 Task: Click on 'Browse All Topics' and display all relevant results.
Action: Mouse moved to (1021, 274)
Screenshot: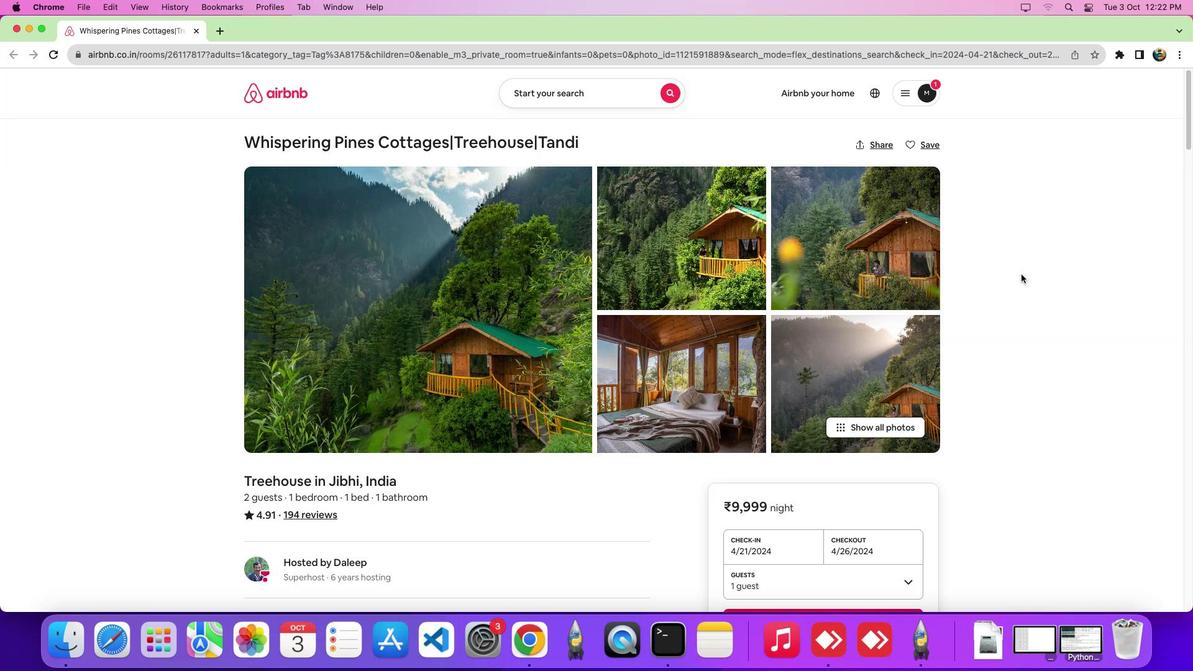 
Action: Mouse pressed left at (1021, 274)
Screenshot: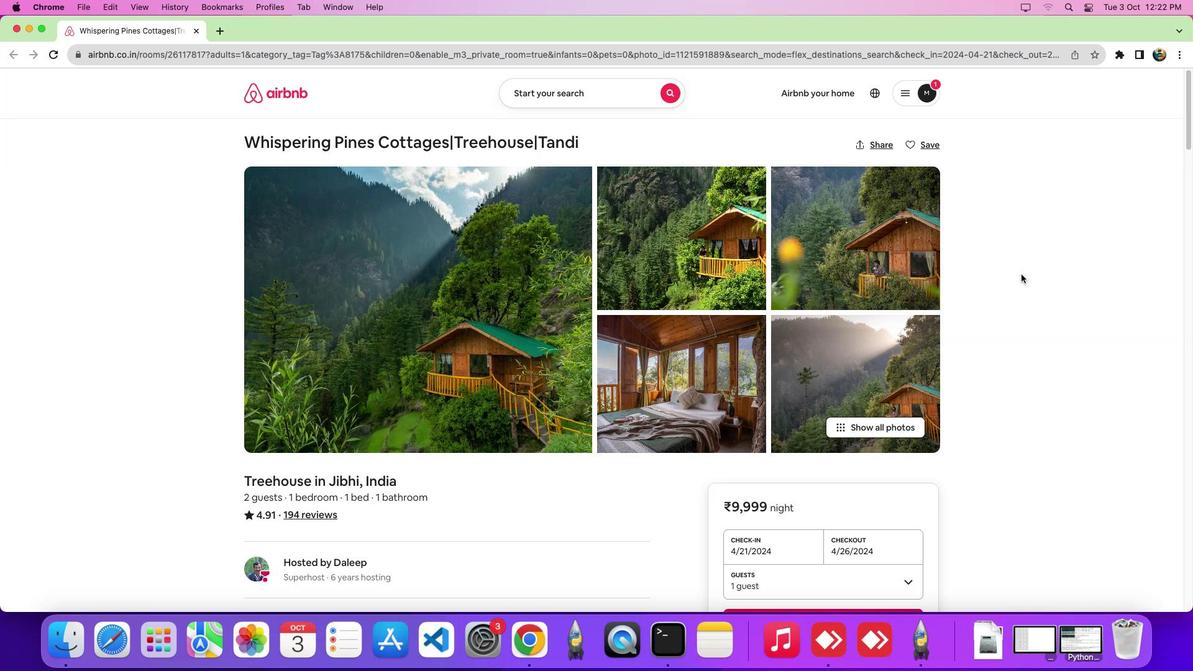 
Action: Mouse moved to (1026, 318)
Screenshot: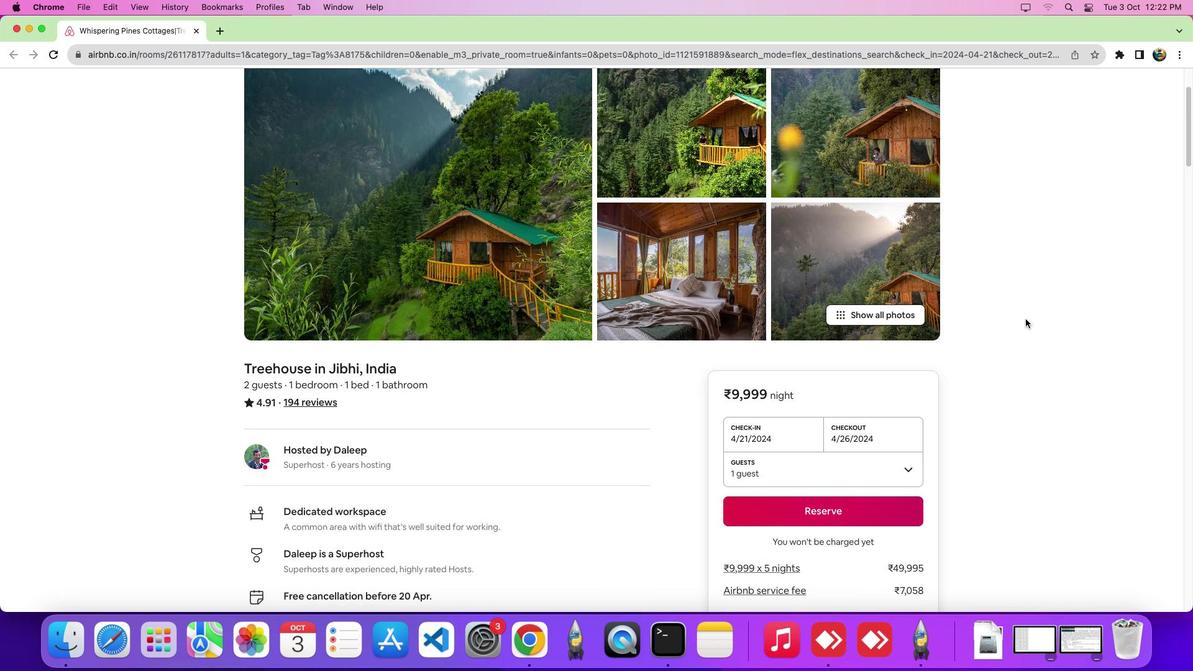 
Action: Mouse scrolled (1026, 318) with delta (0, 0)
Screenshot: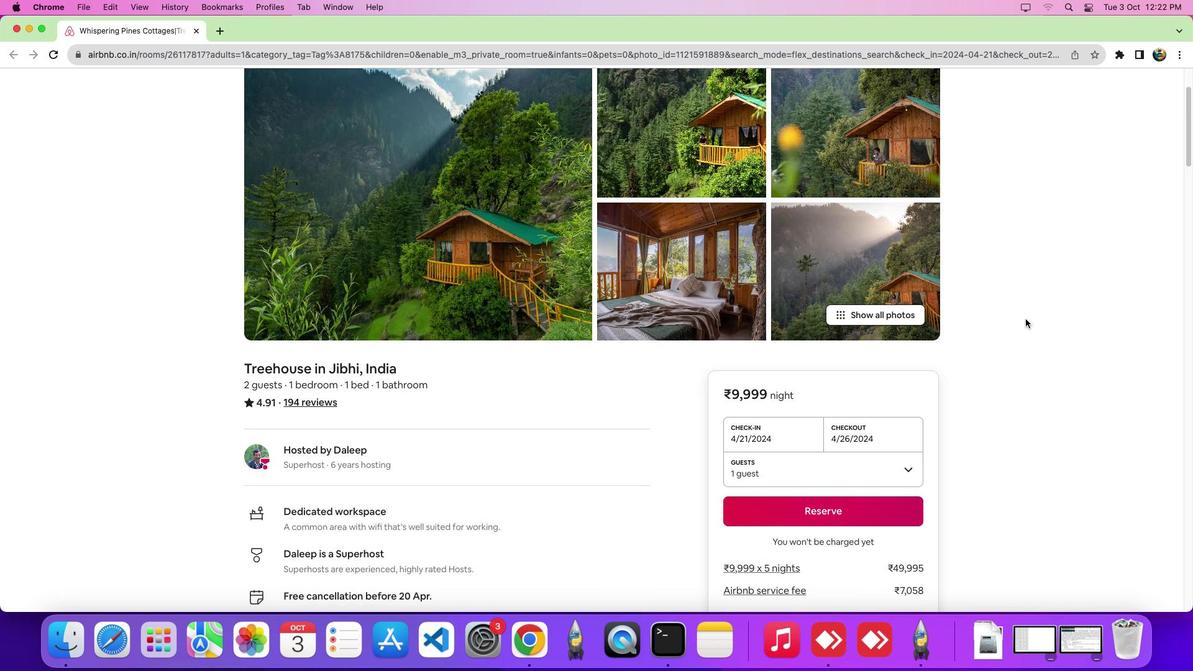 
Action: Mouse moved to (1026, 319)
Screenshot: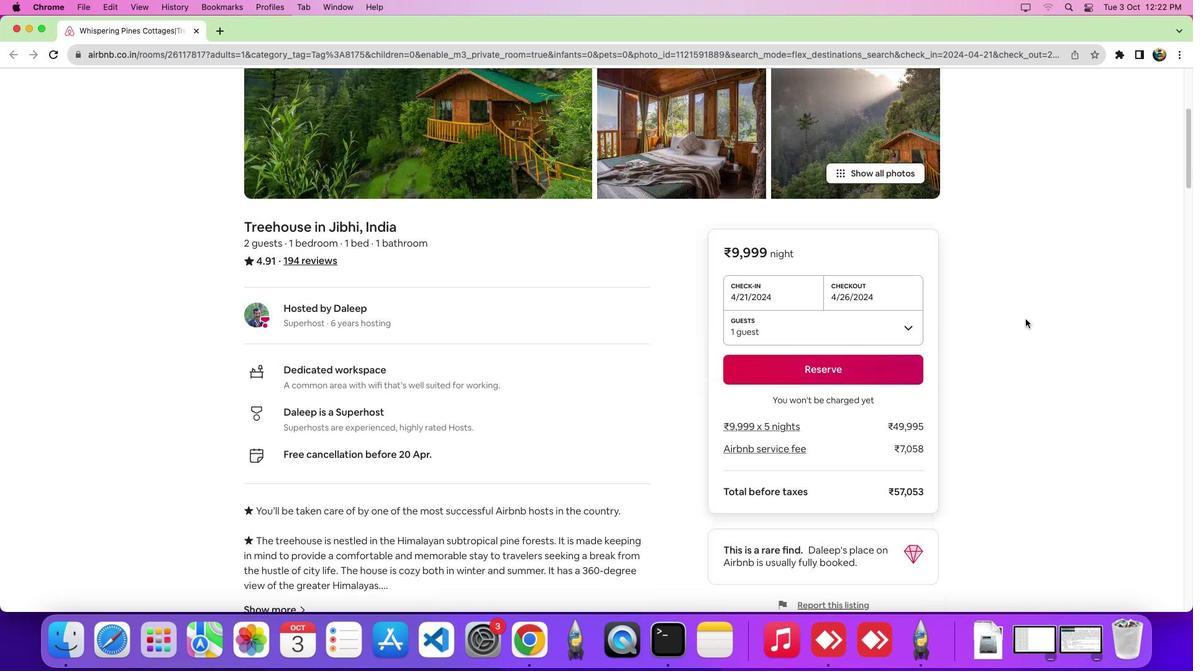 
Action: Mouse scrolled (1026, 319) with delta (0, 0)
Screenshot: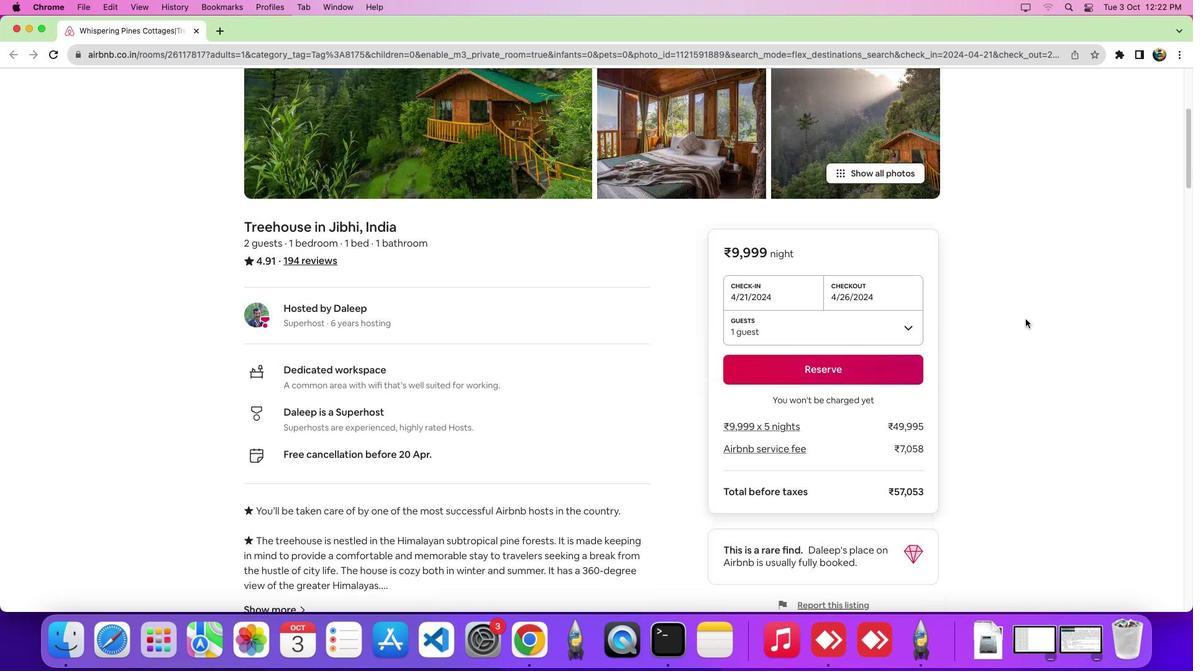 
Action: Mouse scrolled (1026, 319) with delta (0, -4)
Screenshot: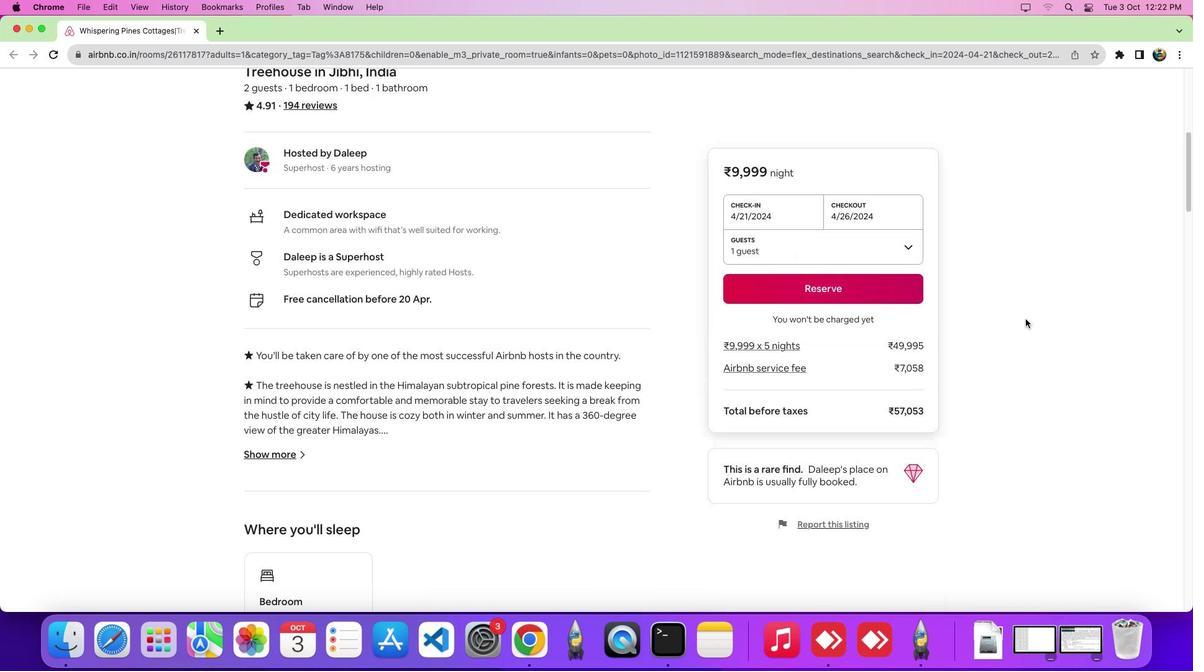 
Action: Mouse scrolled (1026, 319) with delta (0, -5)
Screenshot: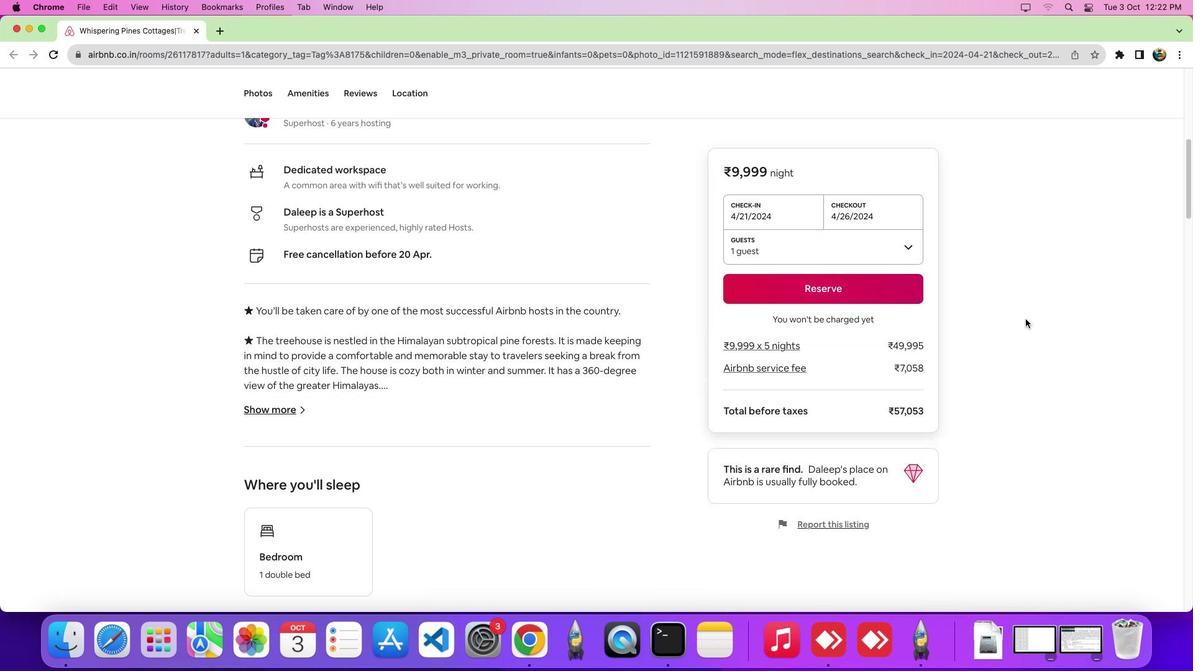 
Action: Mouse scrolled (1026, 319) with delta (0, 0)
Screenshot: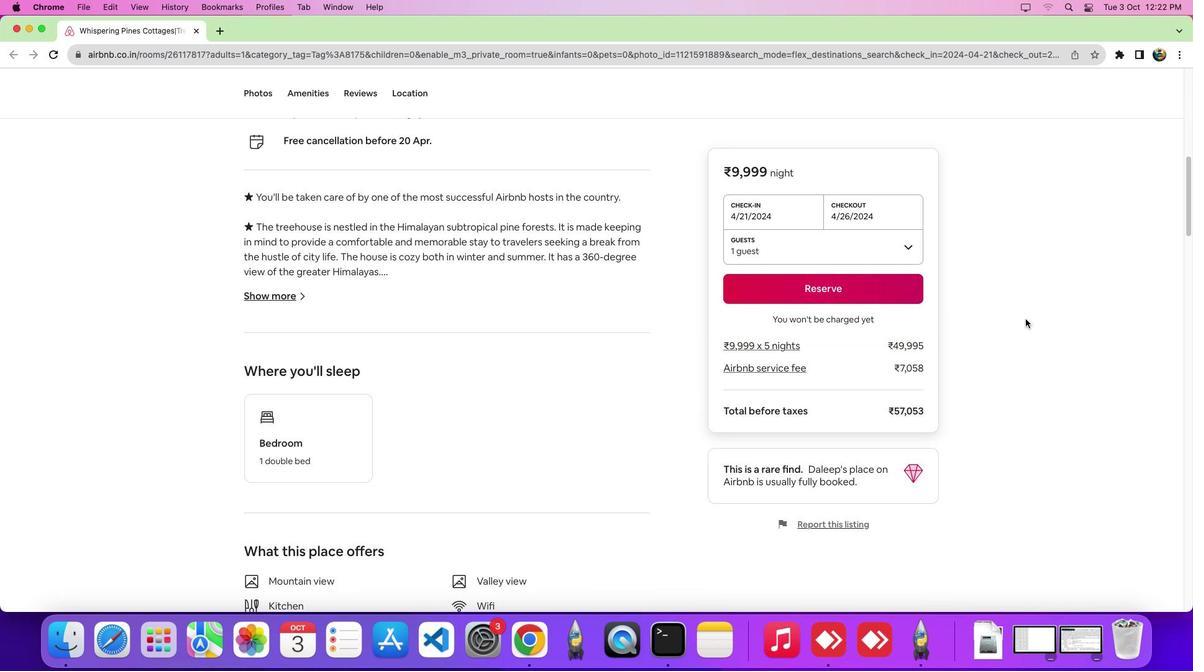 
Action: Mouse scrolled (1026, 319) with delta (0, 0)
Screenshot: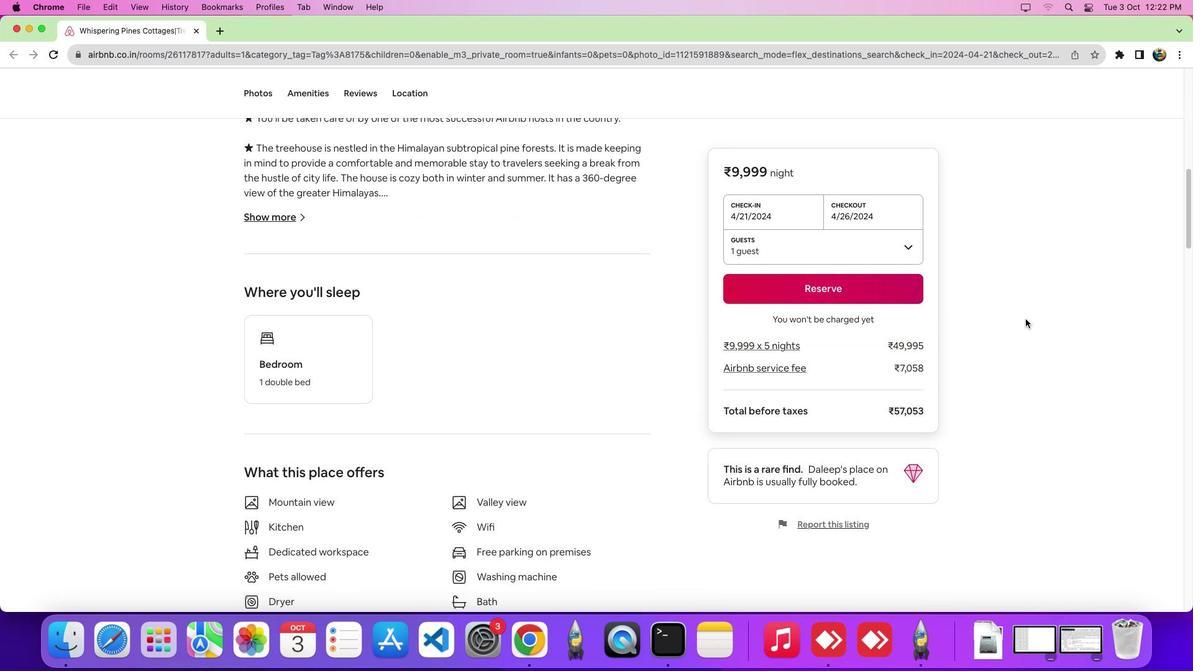 
Action: Mouse scrolled (1026, 319) with delta (0, -4)
Screenshot: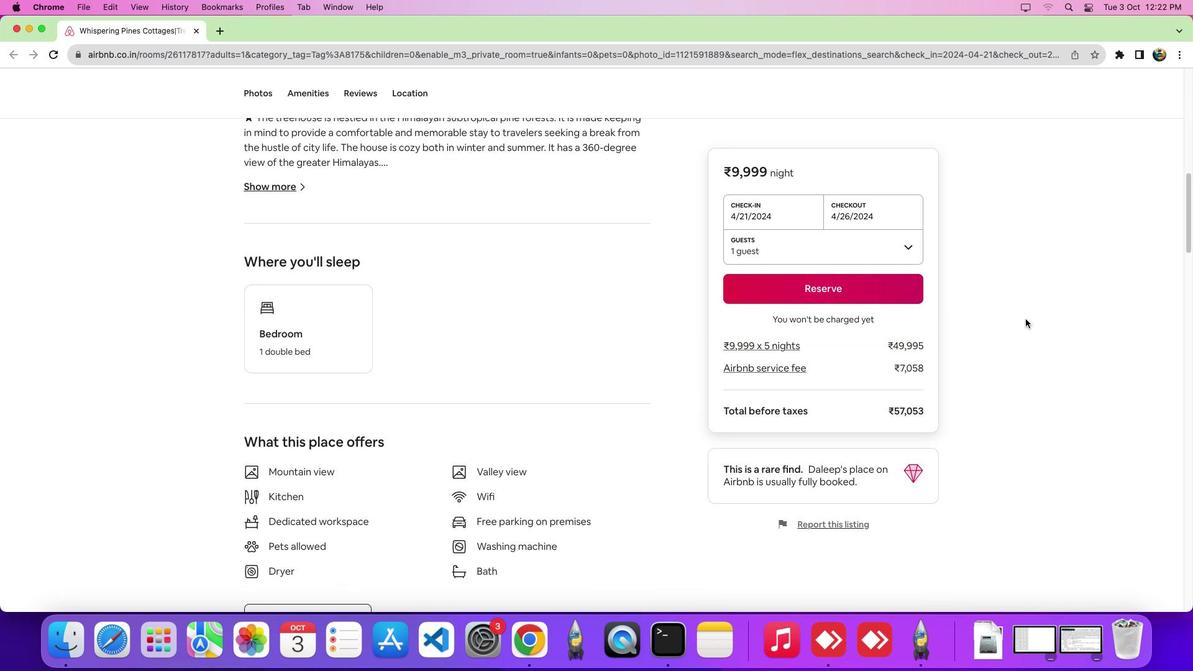 
Action: Mouse scrolled (1026, 319) with delta (0, 0)
Screenshot: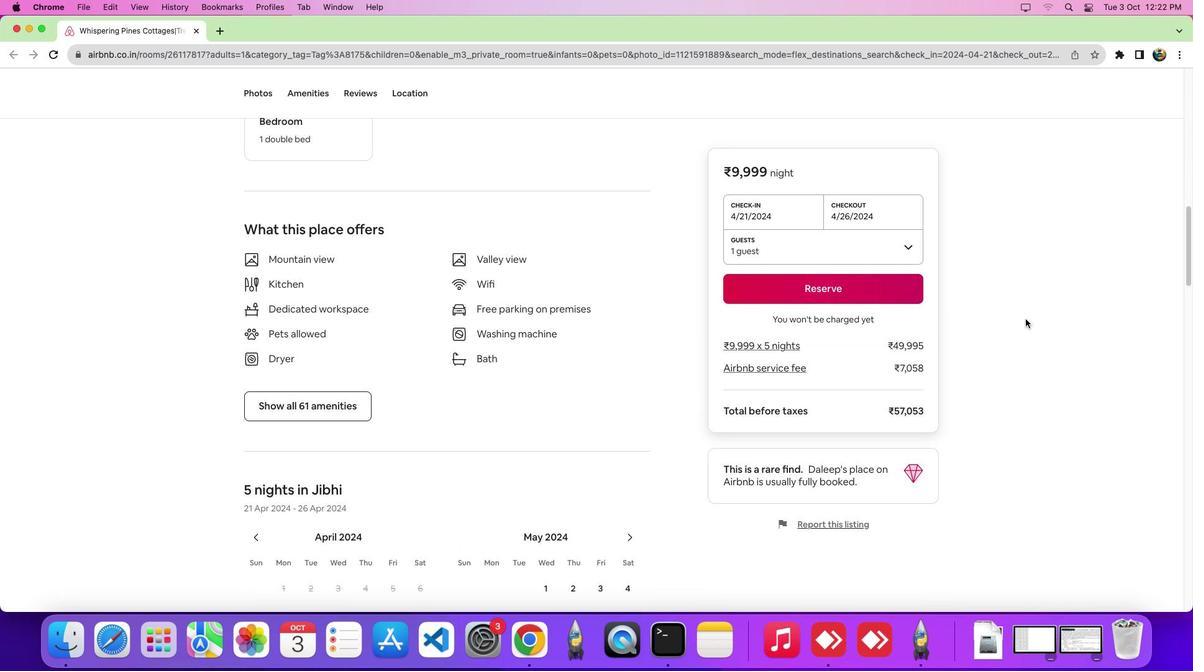 
Action: Mouse scrolled (1026, 319) with delta (0, -1)
Screenshot: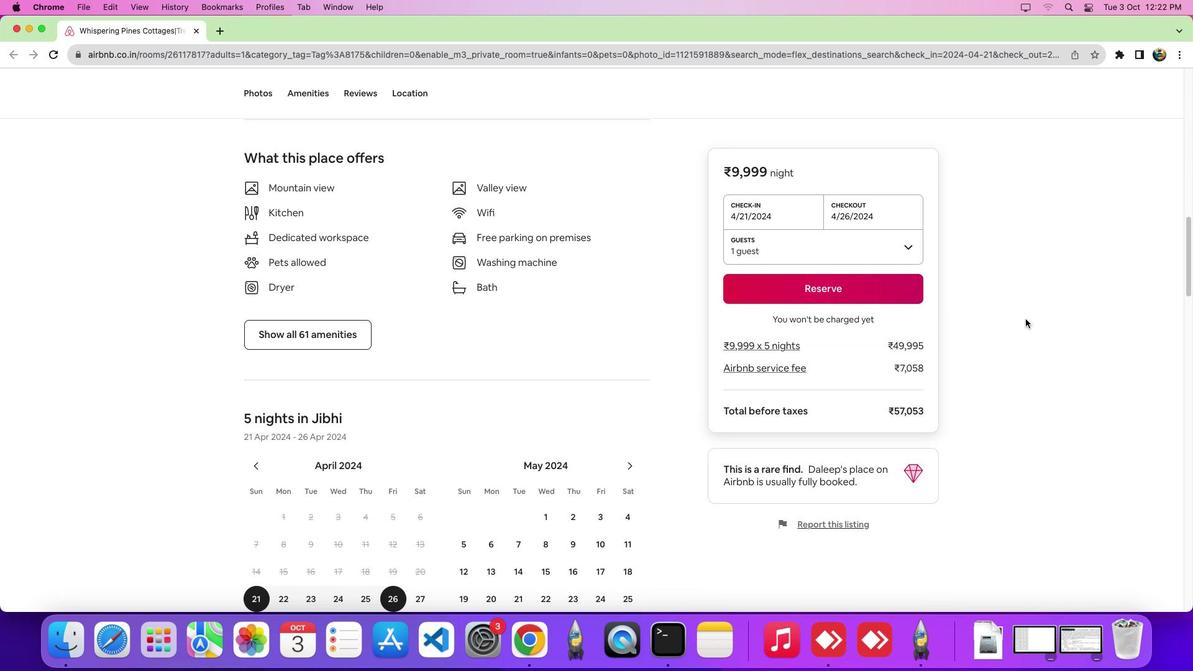 
Action: Mouse scrolled (1026, 319) with delta (0, -4)
Screenshot: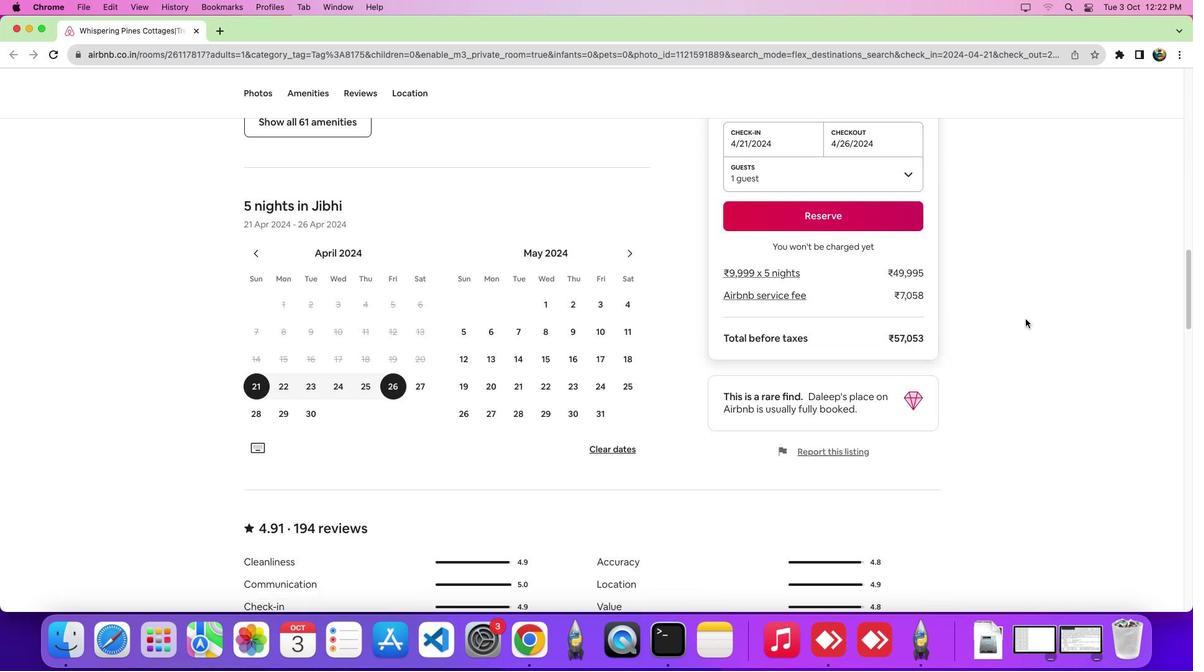 
Action: Mouse scrolled (1026, 319) with delta (0, -6)
Screenshot: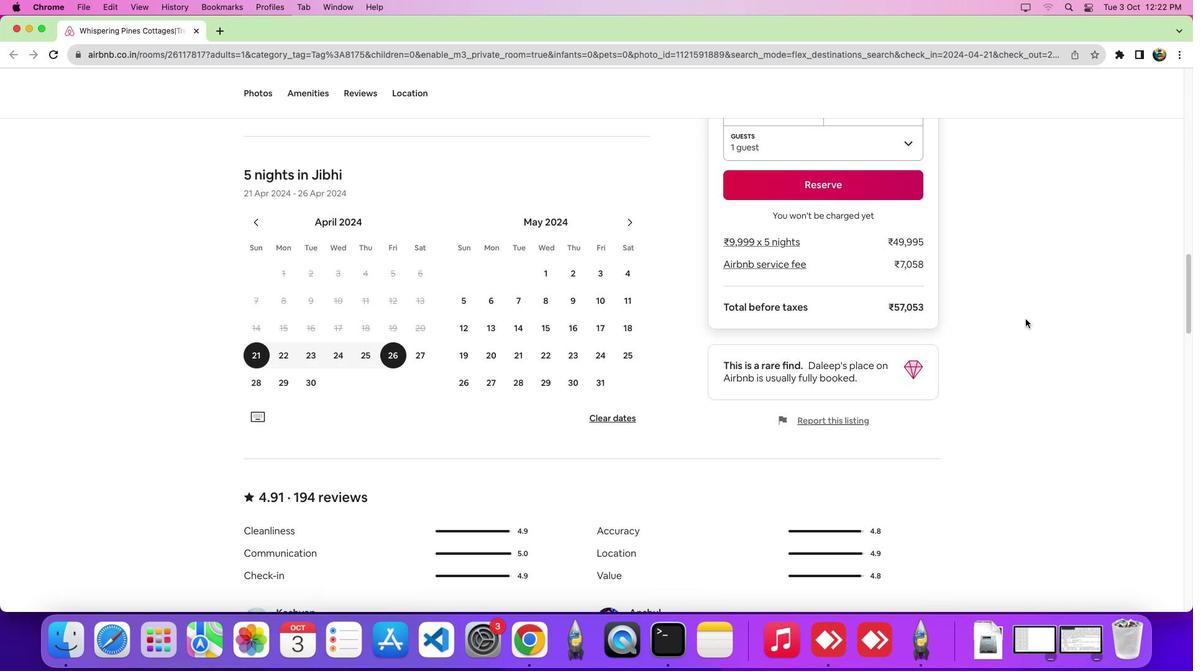 
Action: Mouse scrolled (1026, 319) with delta (0, 0)
Screenshot: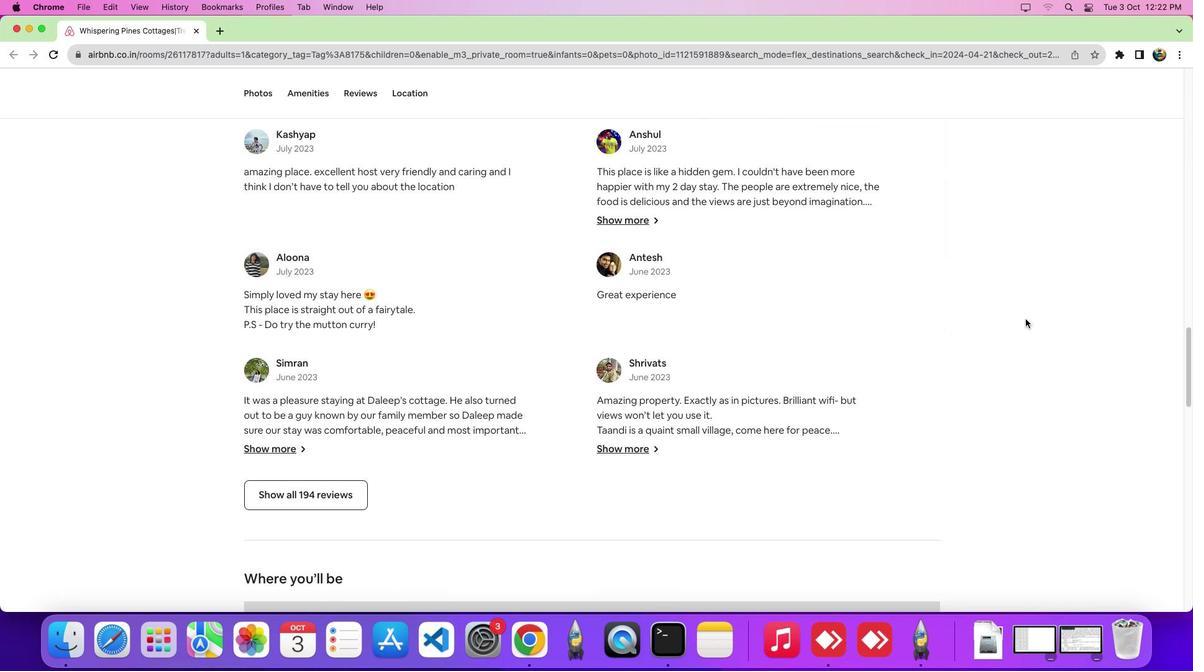
Action: Mouse scrolled (1026, 319) with delta (0, -1)
Screenshot: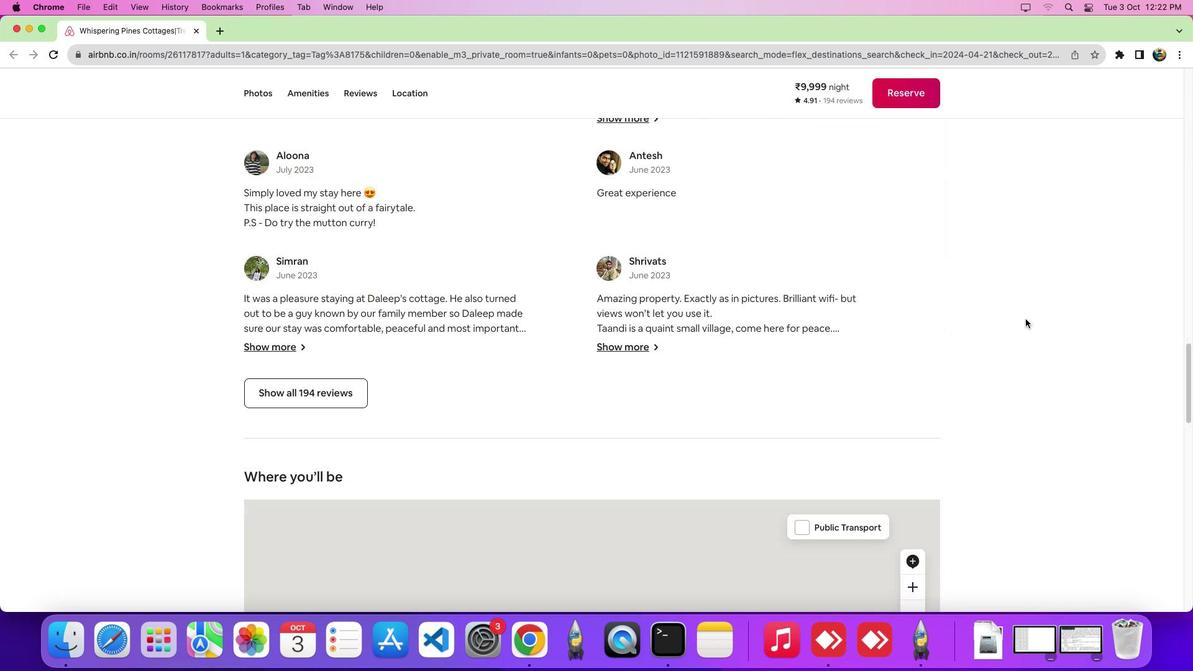 
Action: Mouse scrolled (1026, 319) with delta (0, -5)
Screenshot: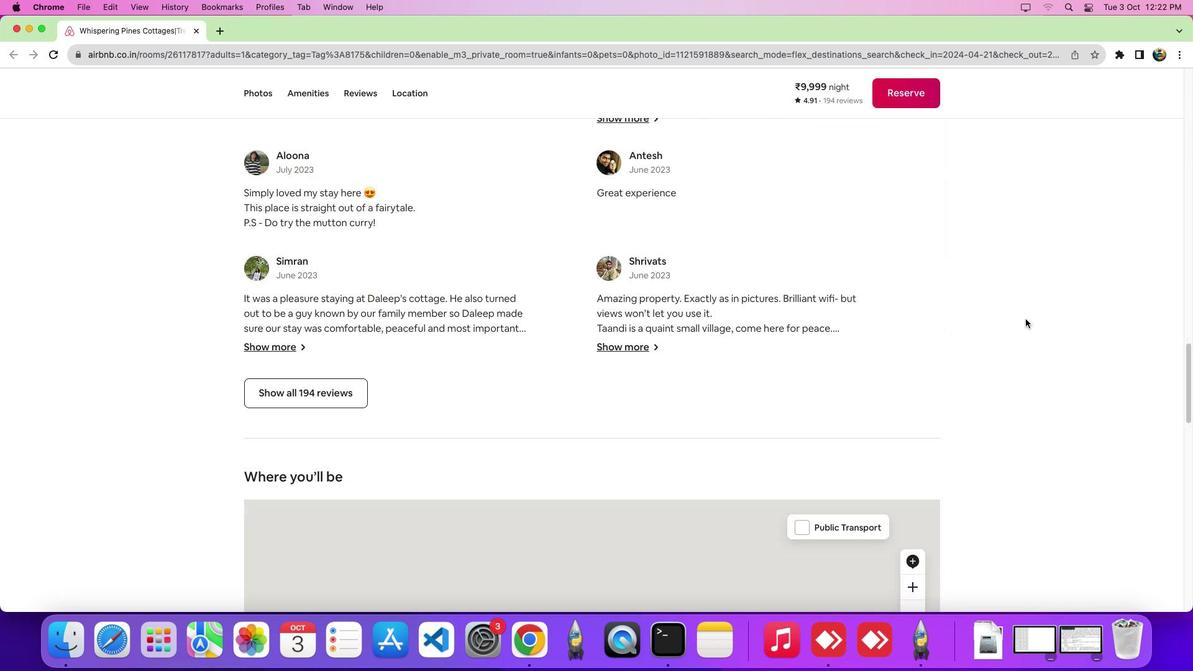 
Action: Mouse scrolled (1026, 319) with delta (0, -8)
Screenshot: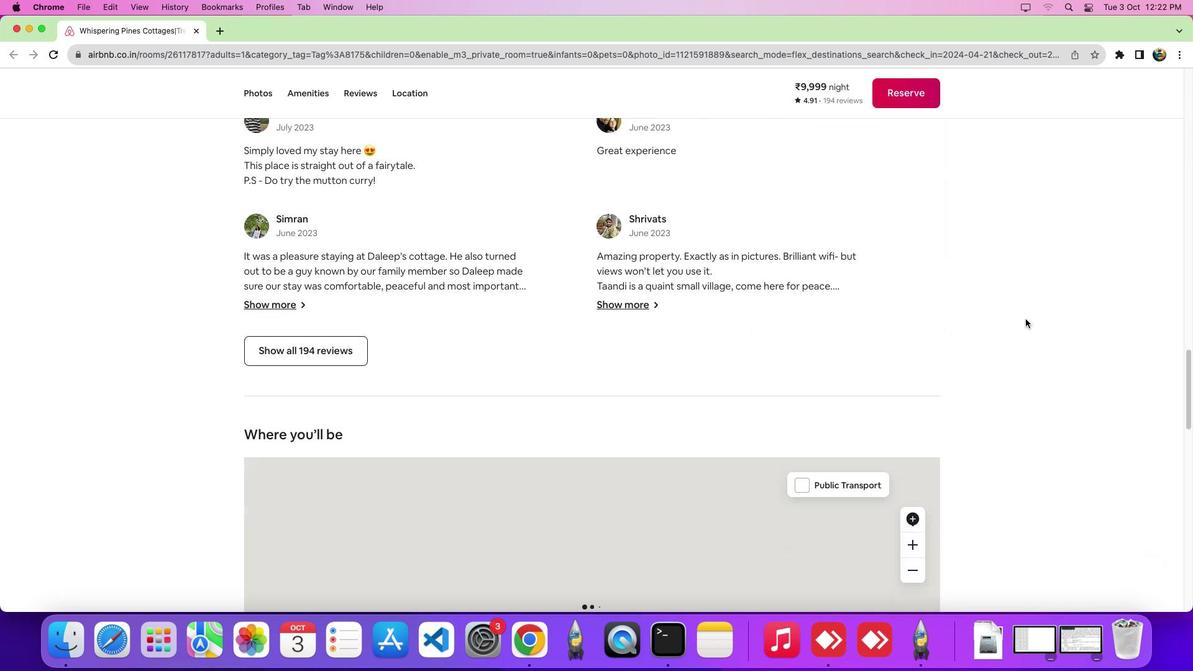 
Action: Mouse scrolled (1026, 319) with delta (0, 0)
Screenshot: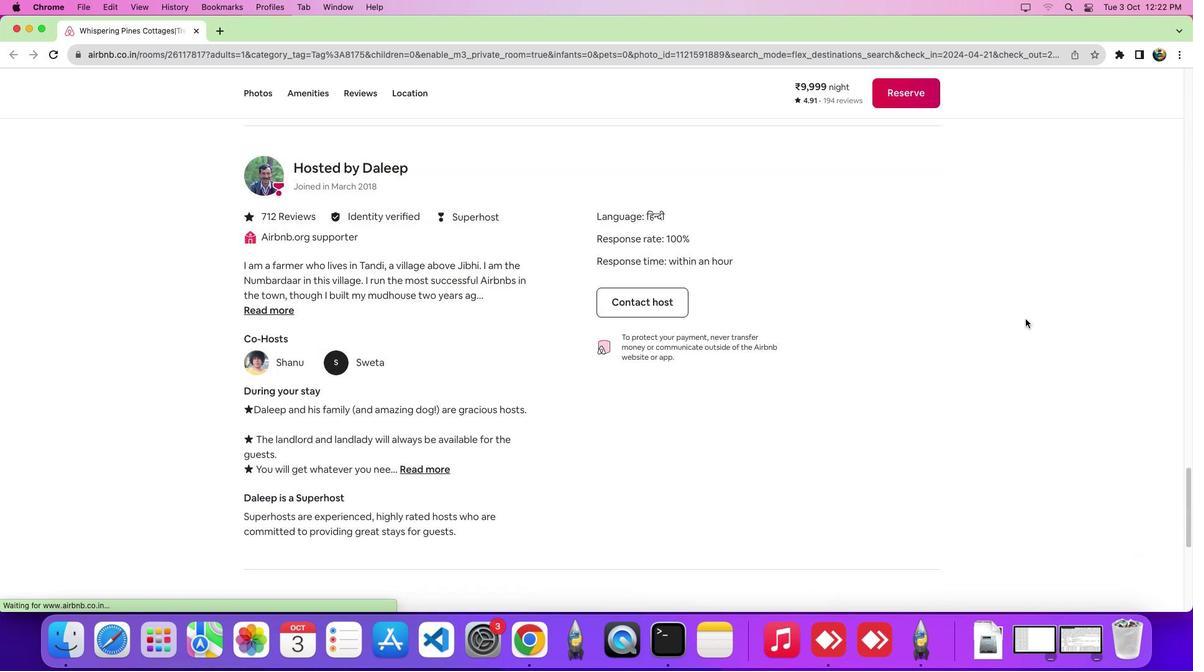 
Action: Mouse scrolled (1026, 319) with delta (0, -1)
Screenshot: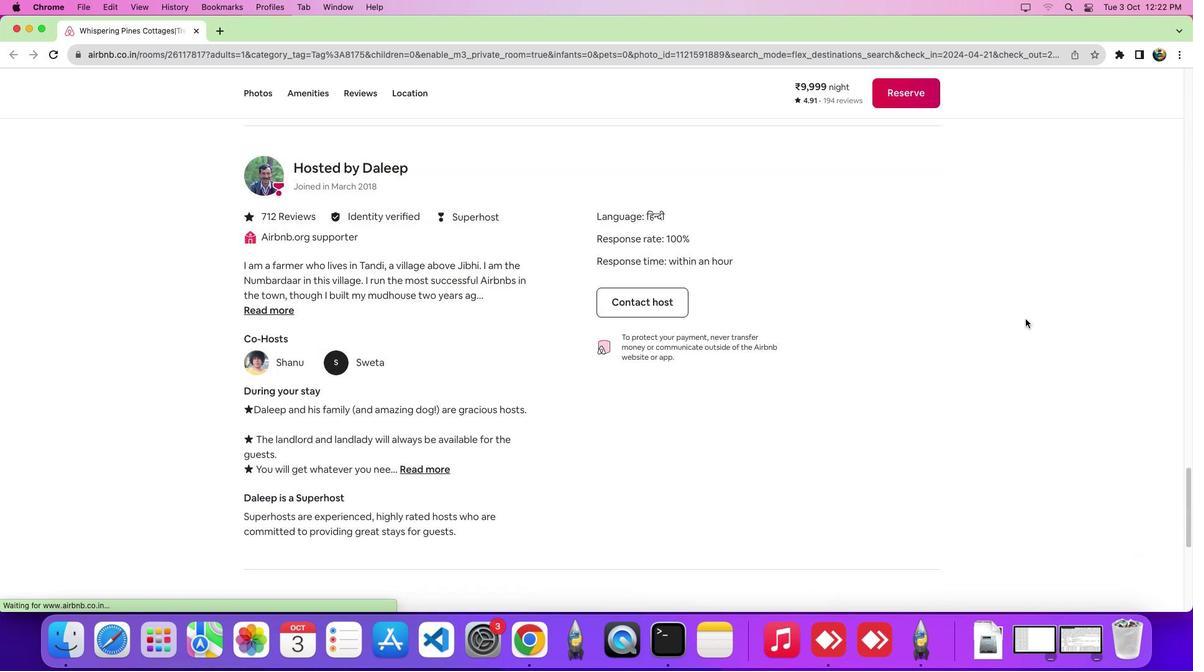 
Action: Mouse scrolled (1026, 319) with delta (0, -5)
Screenshot: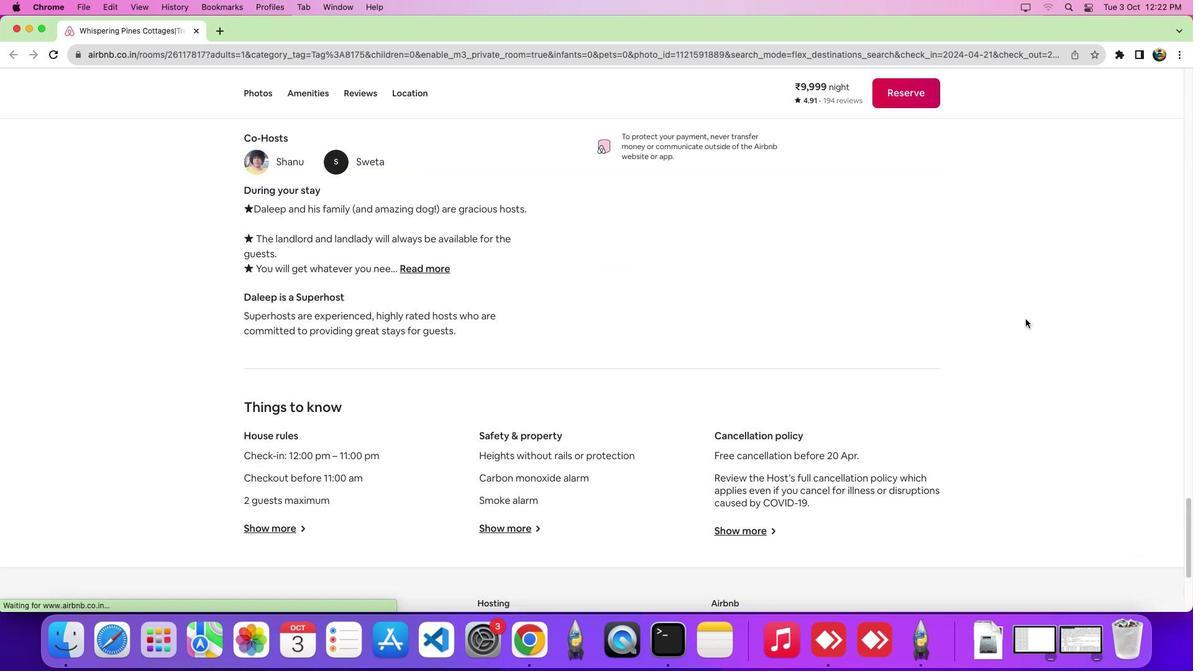 
Action: Mouse scrolled (1026, 319) with delta (0, -8)
Screenshot: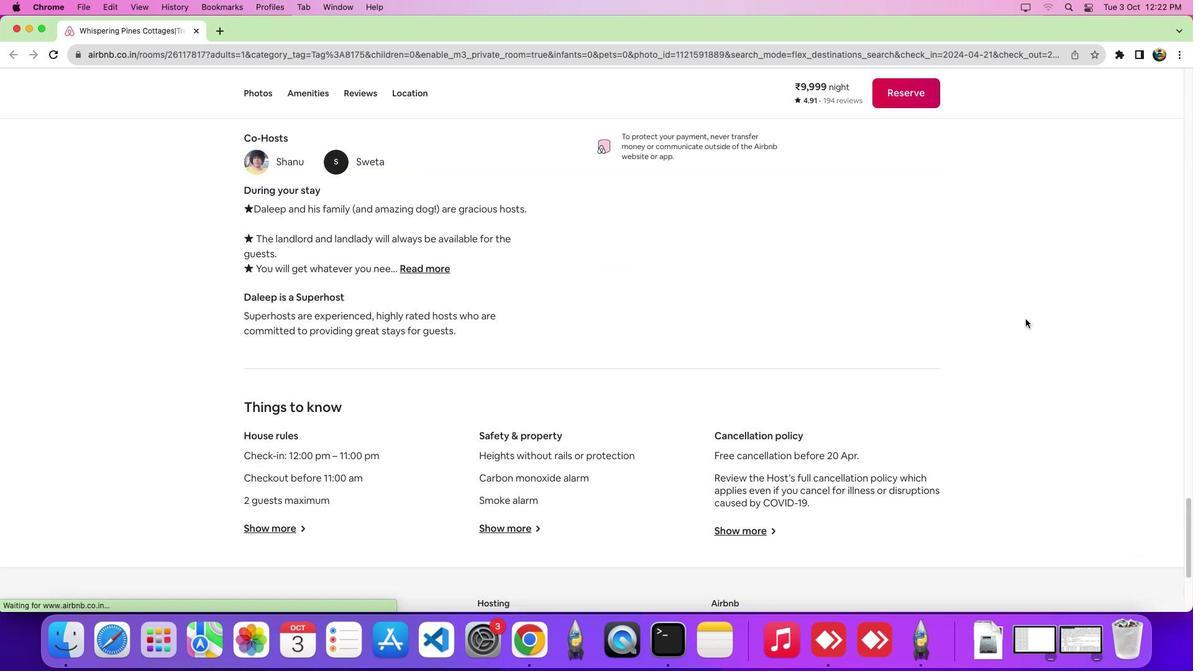 
Action: Mouse scrolled (1026, 319) with delta (0, -8)
Screenshot: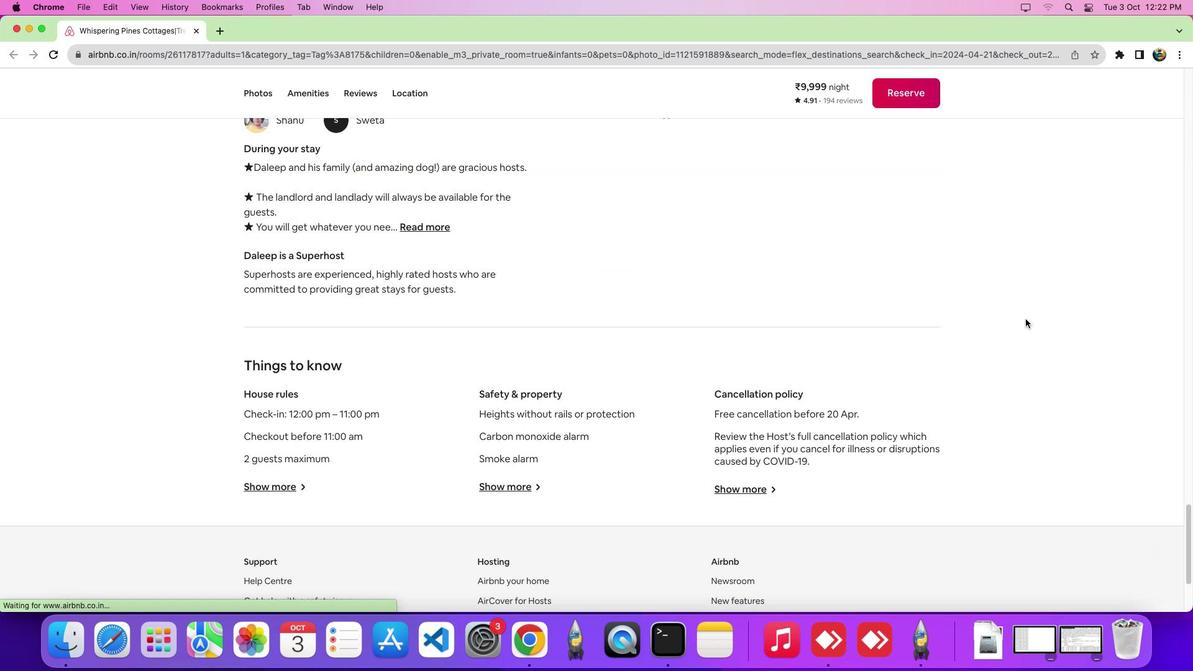 
Action: Mouse scrolled (1026, 319) with delta (0, 0)
Screenshot: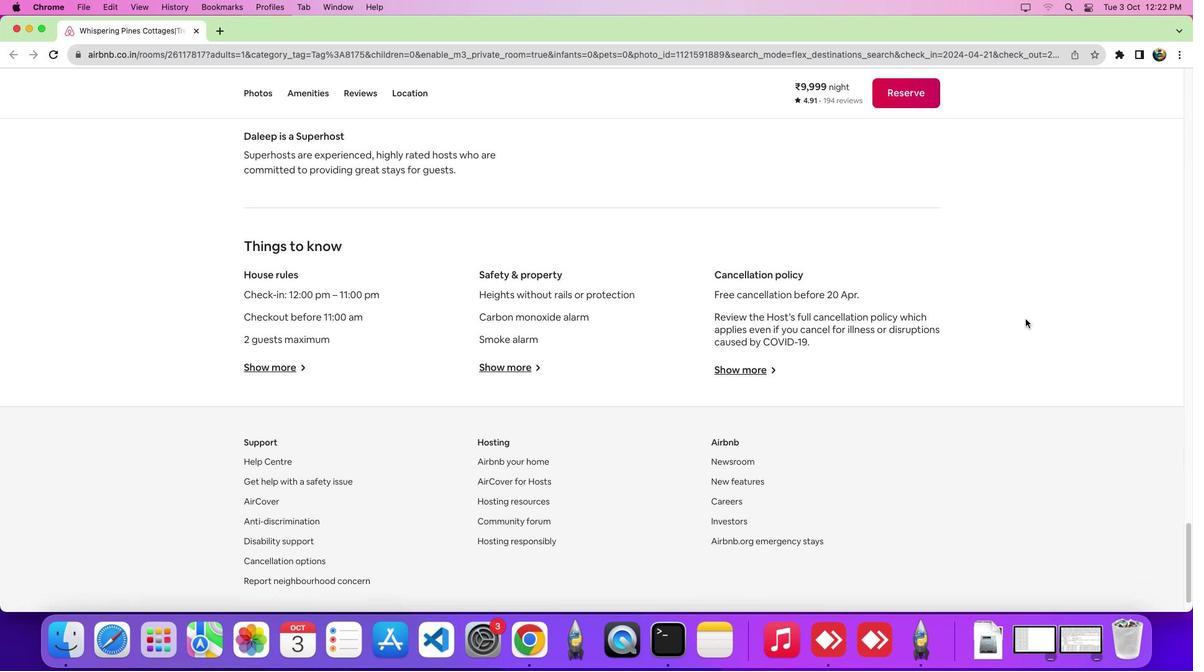 
Action: Mouse scrolled (1026, 319) with delta (0, -1)
Screenshot: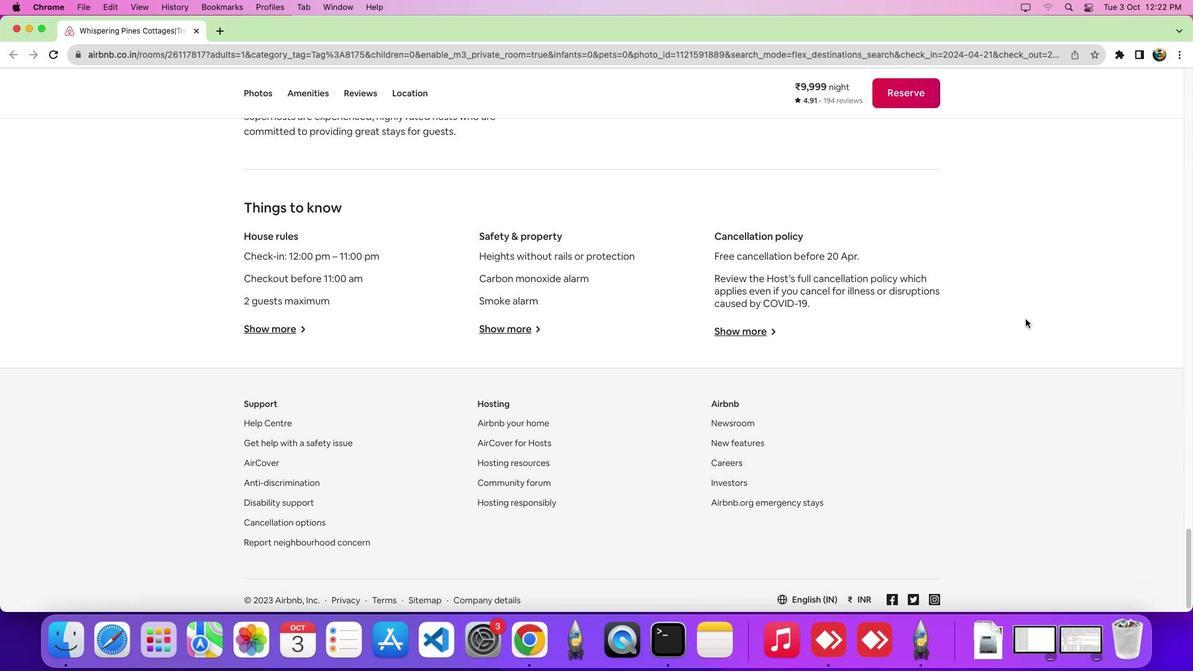 
Action: Mouse scrolled (1026, 319) with delta (0, -6)
Screenshot: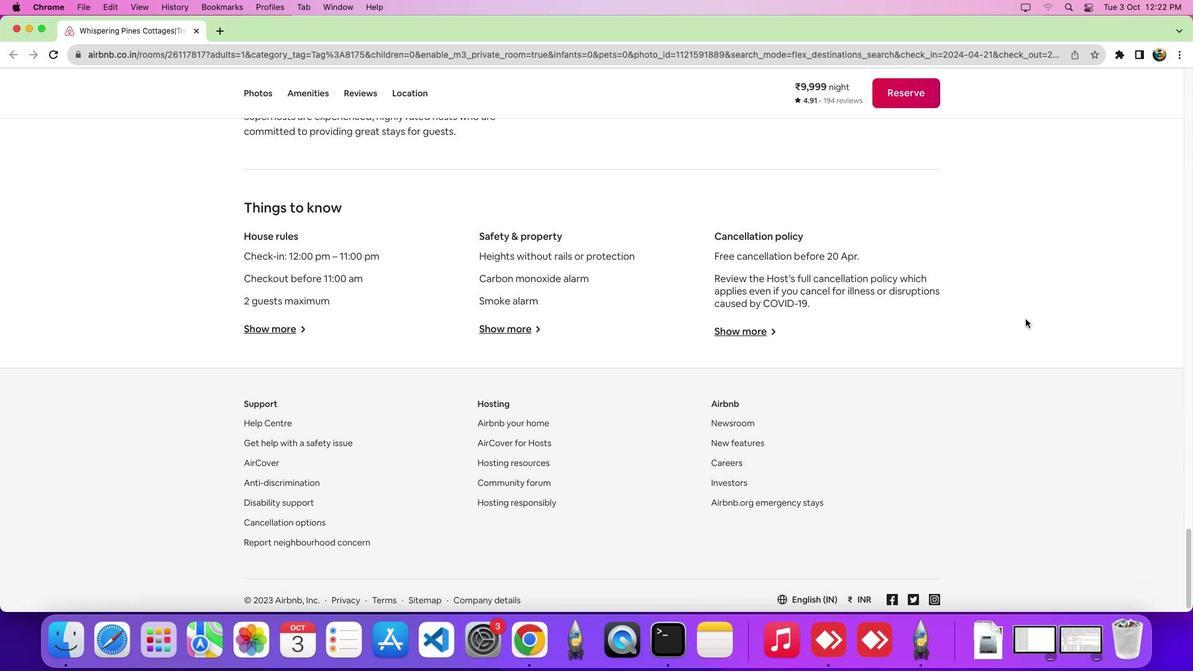 
Action: Mouse scrolled (1026, 319) with delta (0, -8)
Screenshot: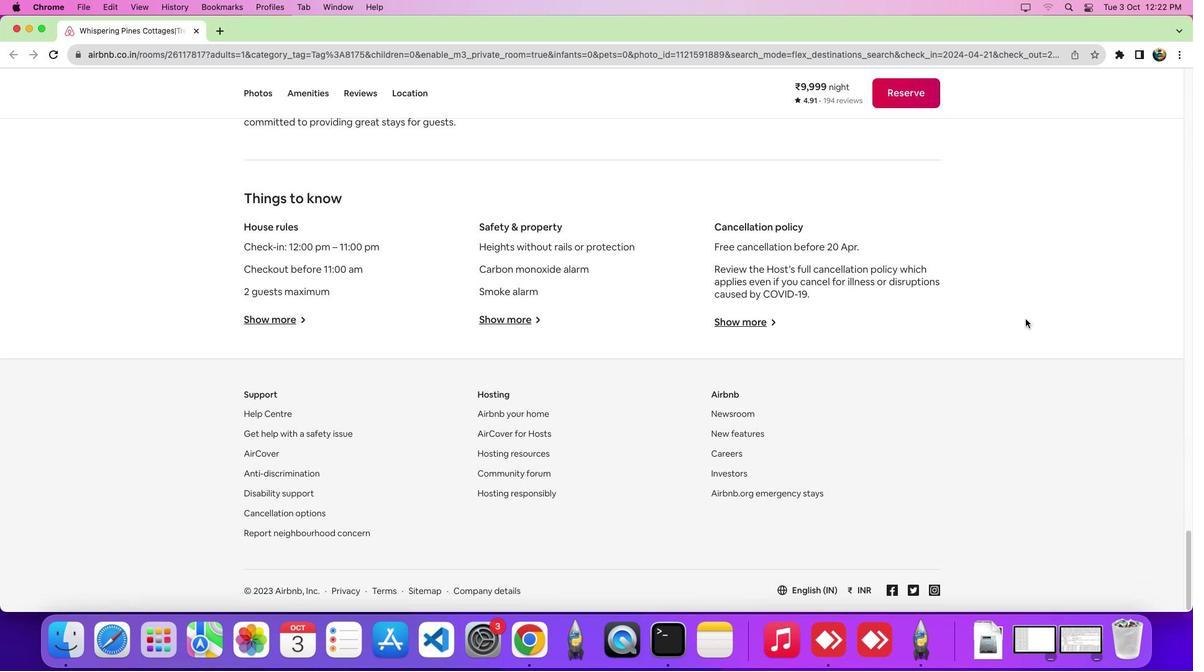 
Action: Mouse scrolled (1026, 319) with delta (0, -9)
Screenshot: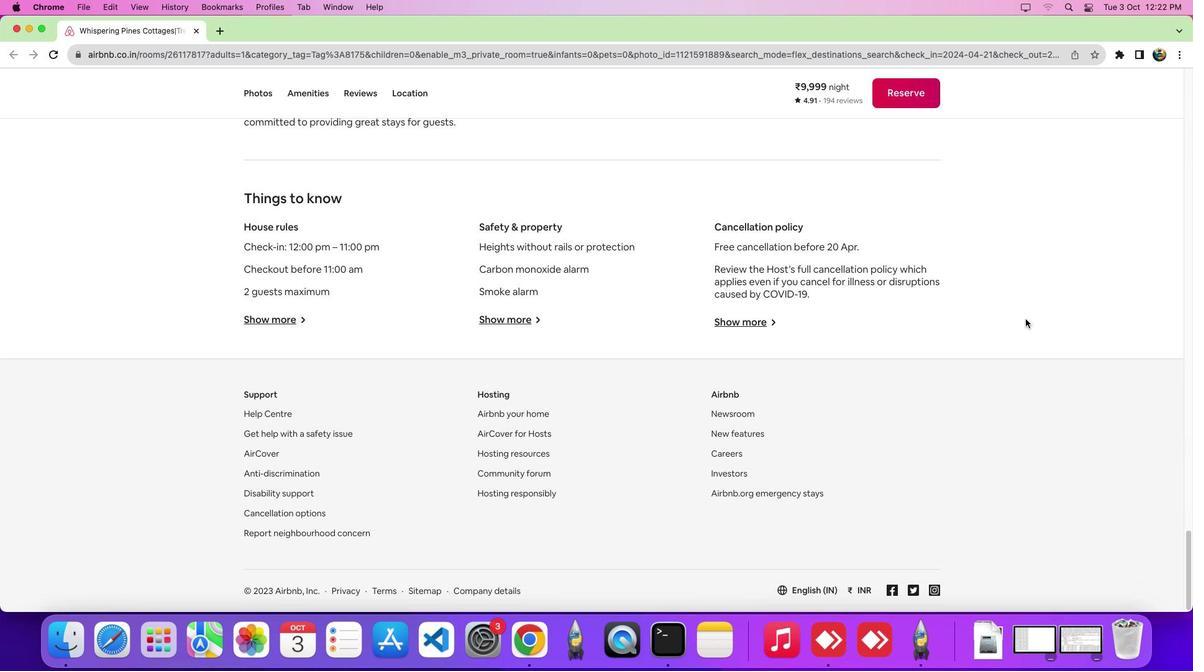 
Action: Mouse scrolled (1026, 319) with delta (0, 0)
Screenshot: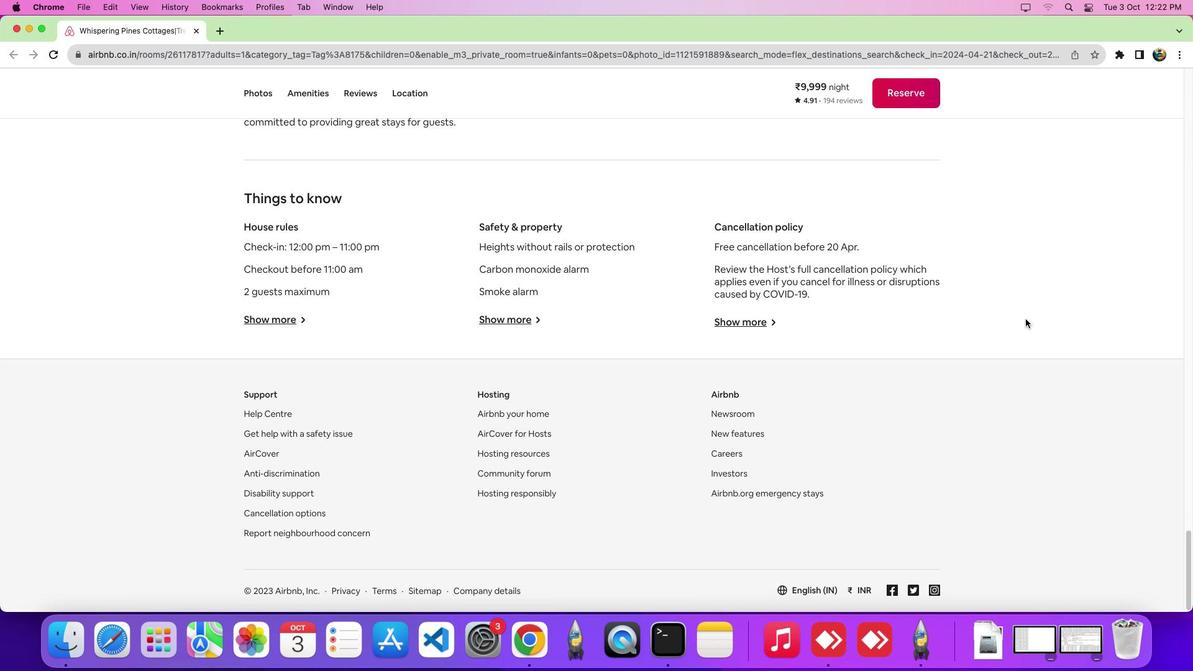 
Action: Mouse scrolled (1026, 319) with delta (0, -1)
Screenshot: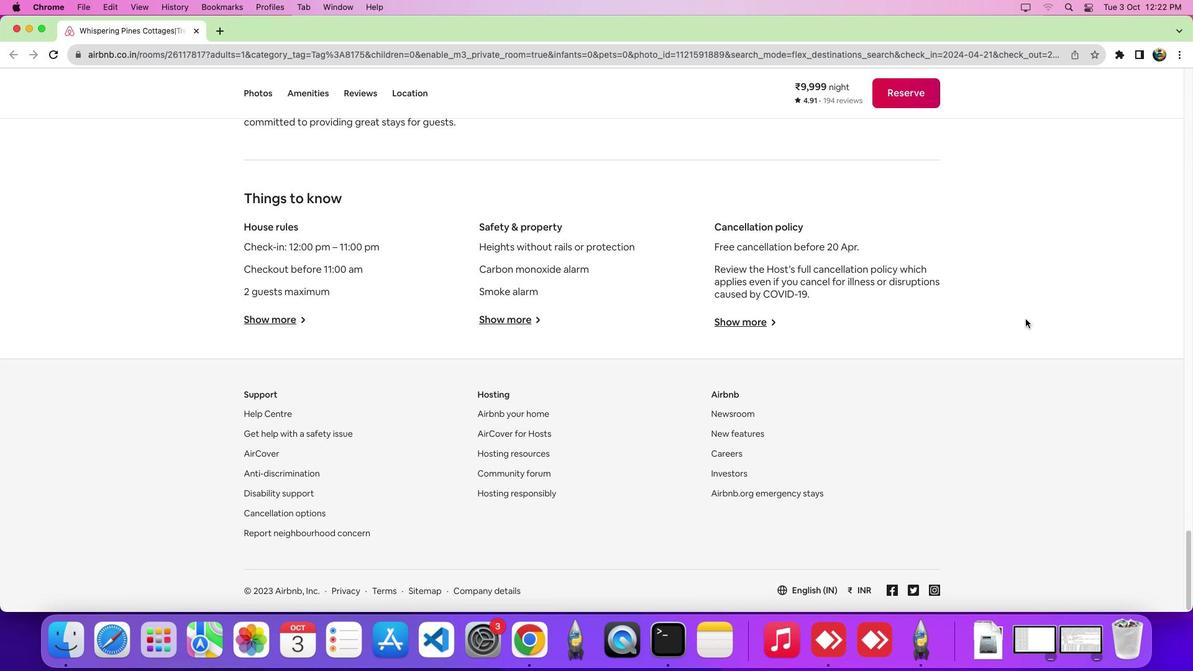 
Action: Mouse scrolled (1026, 319) with delta (0, -5)
Screenshot: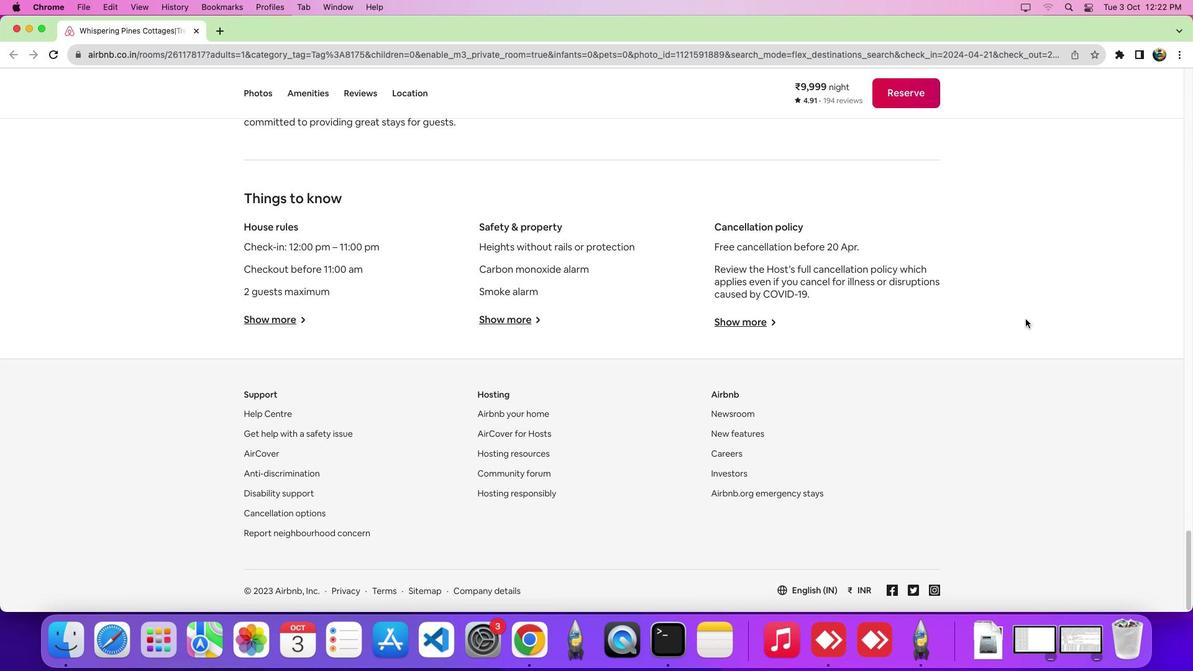 
Action: Mouse scrolled (1026, 319) with delta (0, -8)
Screenshot: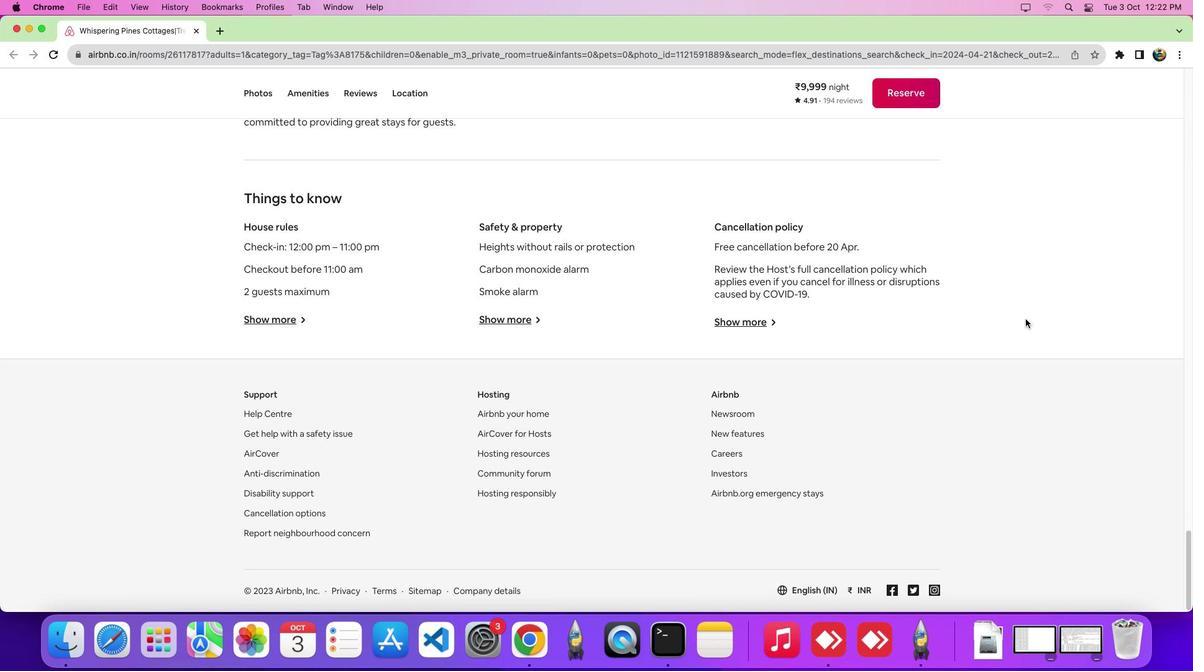 
Action: Mouse moved to (254, 415)
Screenshot: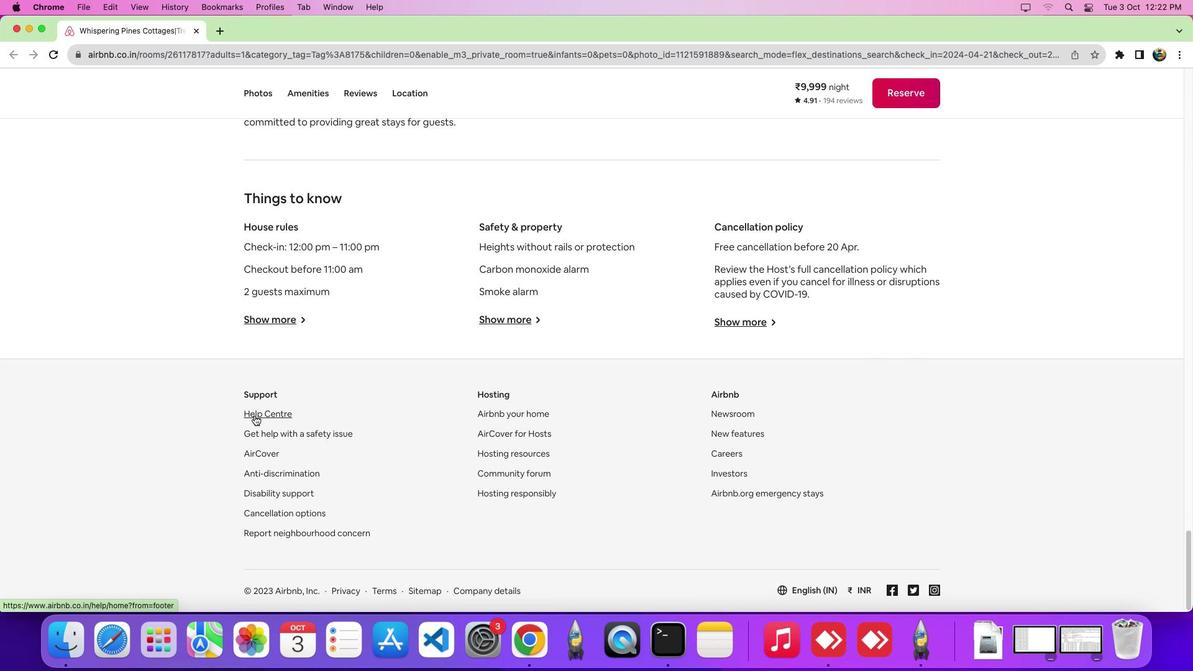 
Action: Mouse pressed left at (254, 415)
Screenshot: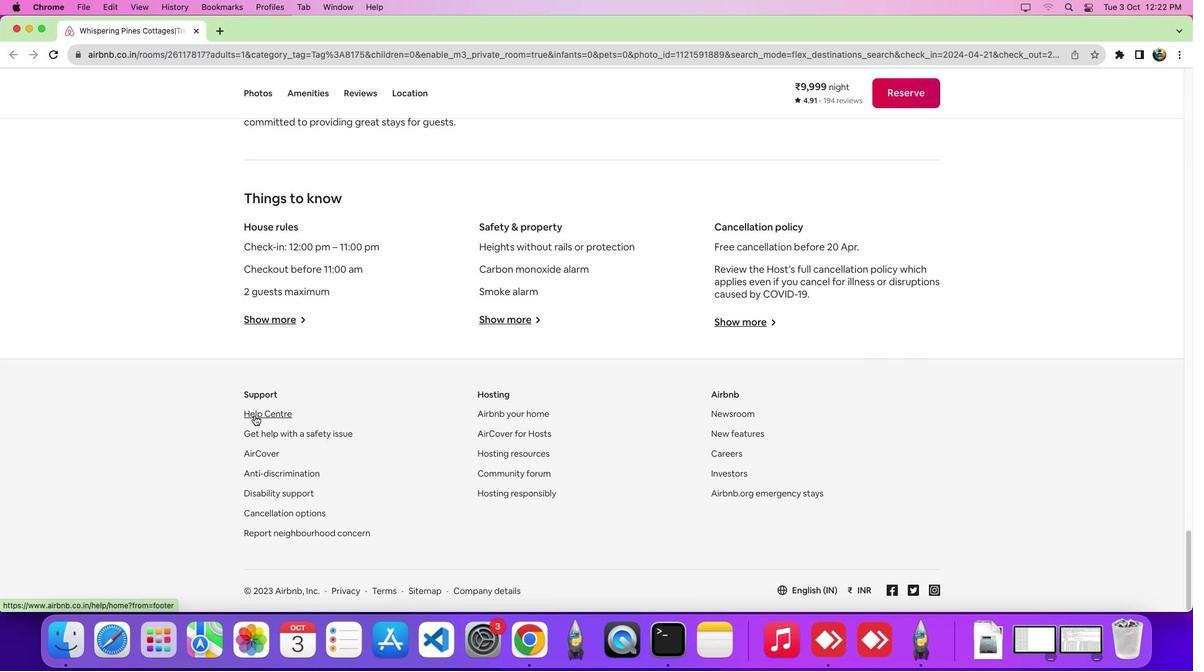 
Action: Mouse moved to (269, 276)
Screenshot: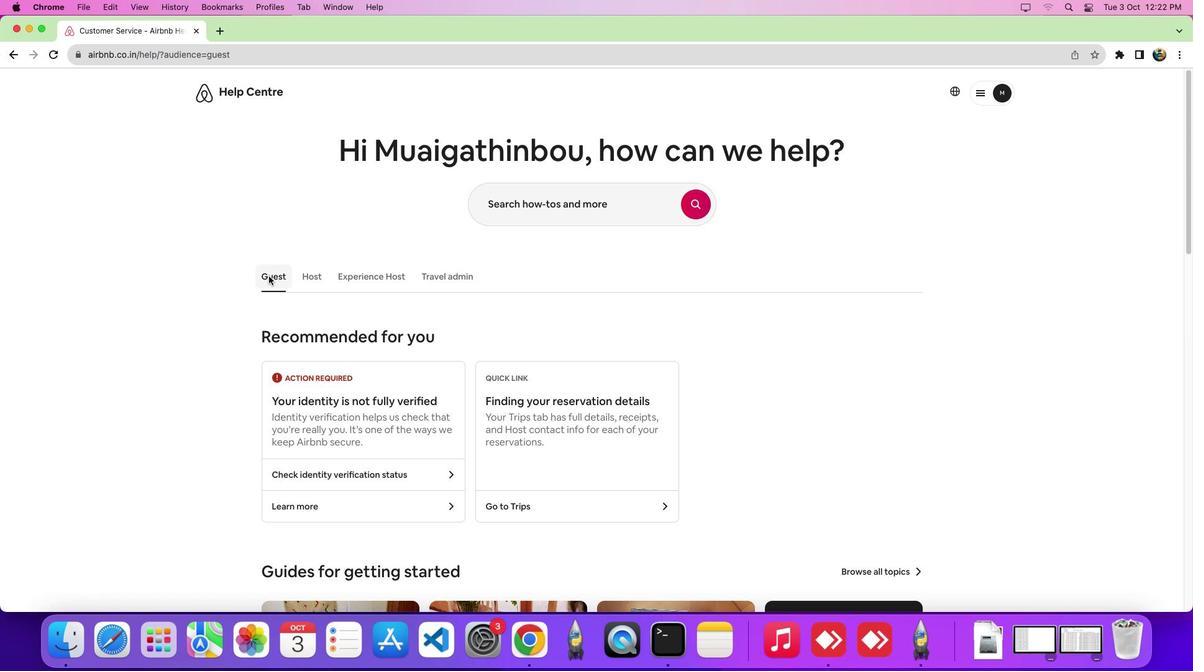 
Action: Mouse pressed left at (269, 276)
Screenshot: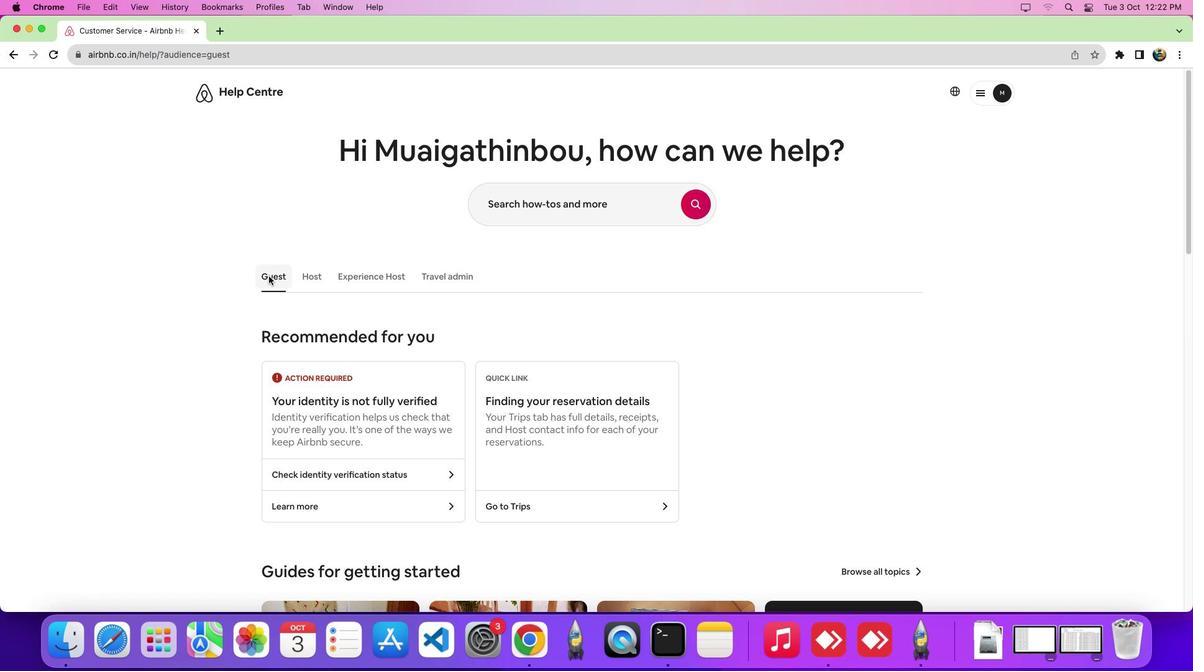 
Action: Mouse moved to (921, 505)
Screenshot: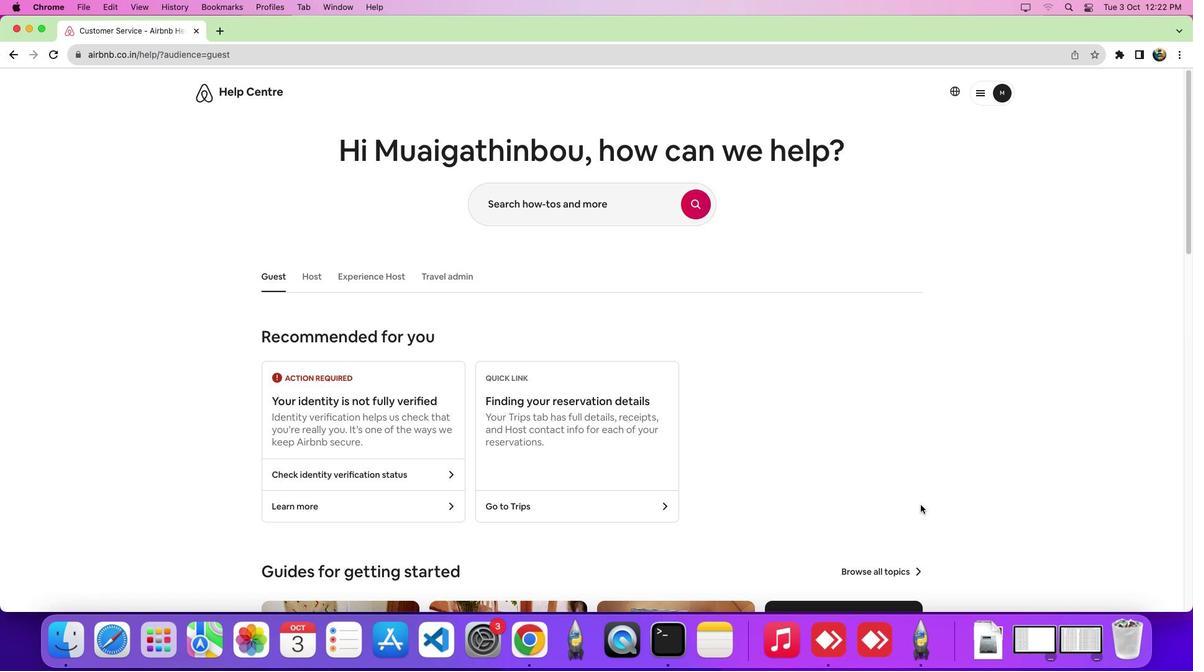 
Action: Mouse scrolled (921, 505) with delta (0, 0)
Screenshot: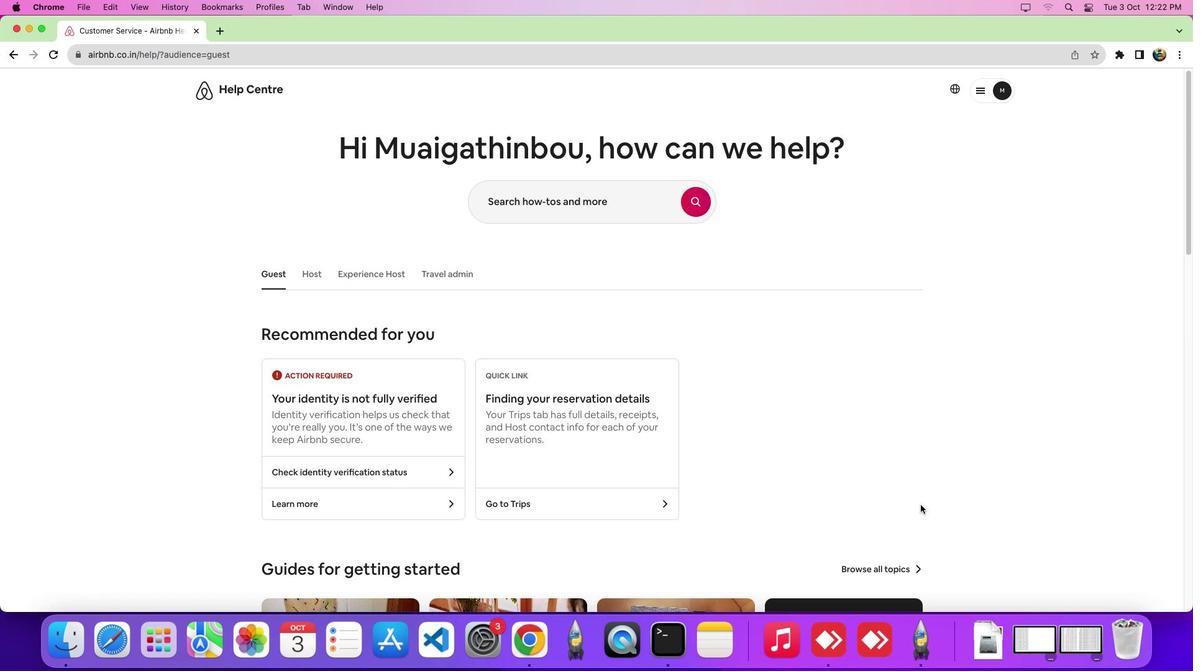 
Action: Mouse scrolled (921, 505) with delta (0, 0)
Screenshot: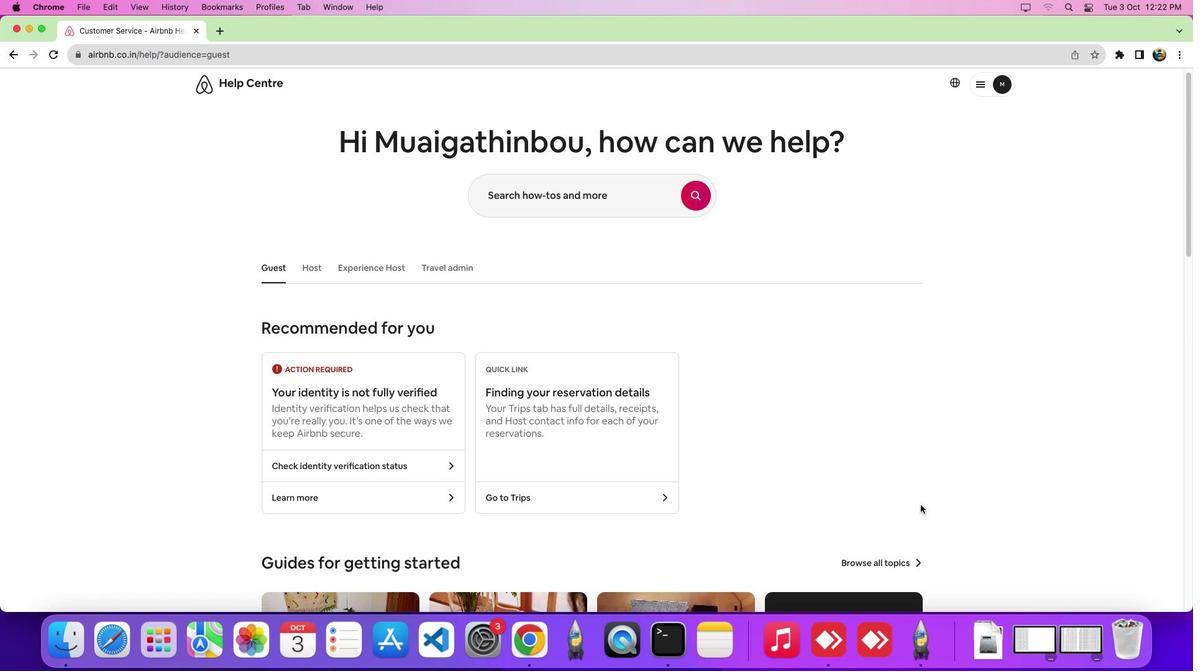 
Action: Mouse scrolled (921, 505) with delta (0, 0)
Screenshot: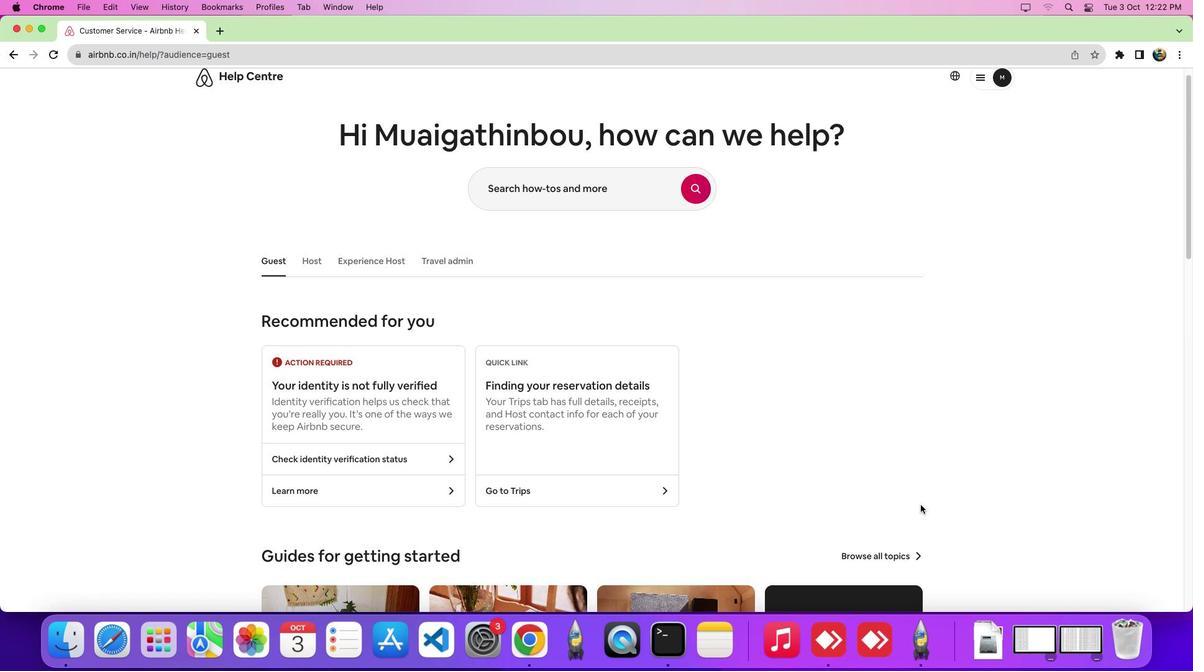 
Action: Mouse scrolled (921, 505) with delta (0, 0)
Screenshot: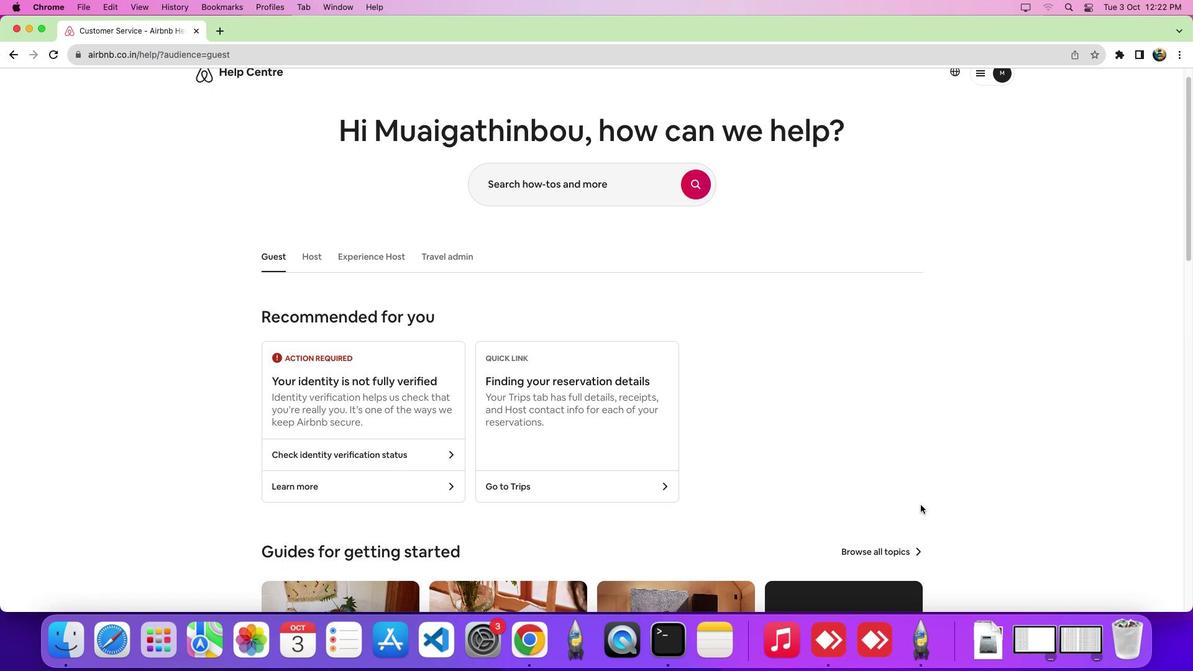 
Action: Mouse scrolled (921, 505) with delta (0, 0)
Screenshot: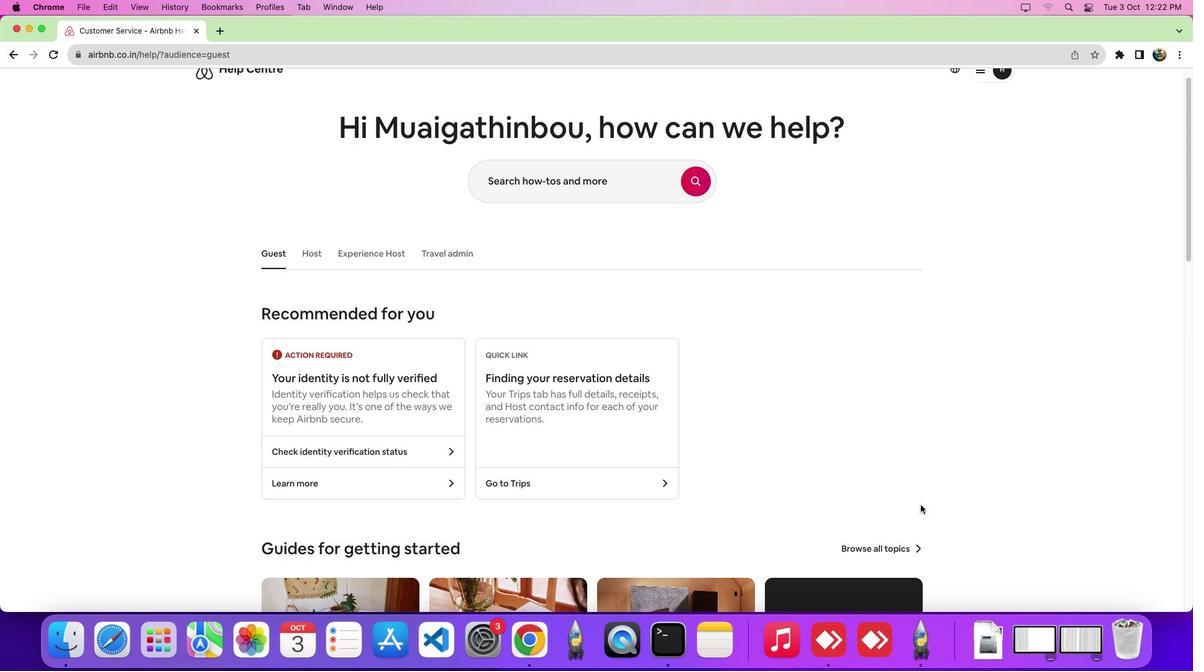 
Action: Mouse moved to (888, 549)
Screenshot: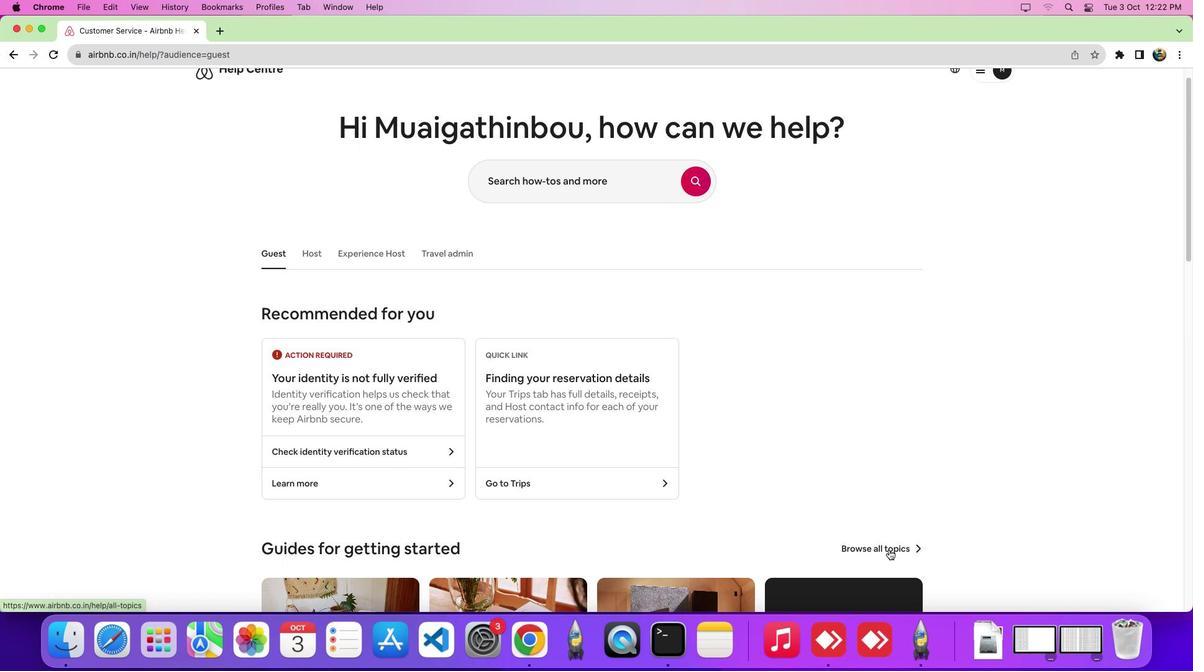 
Action: Mouse pressed left at (888, 549)
Screenshot: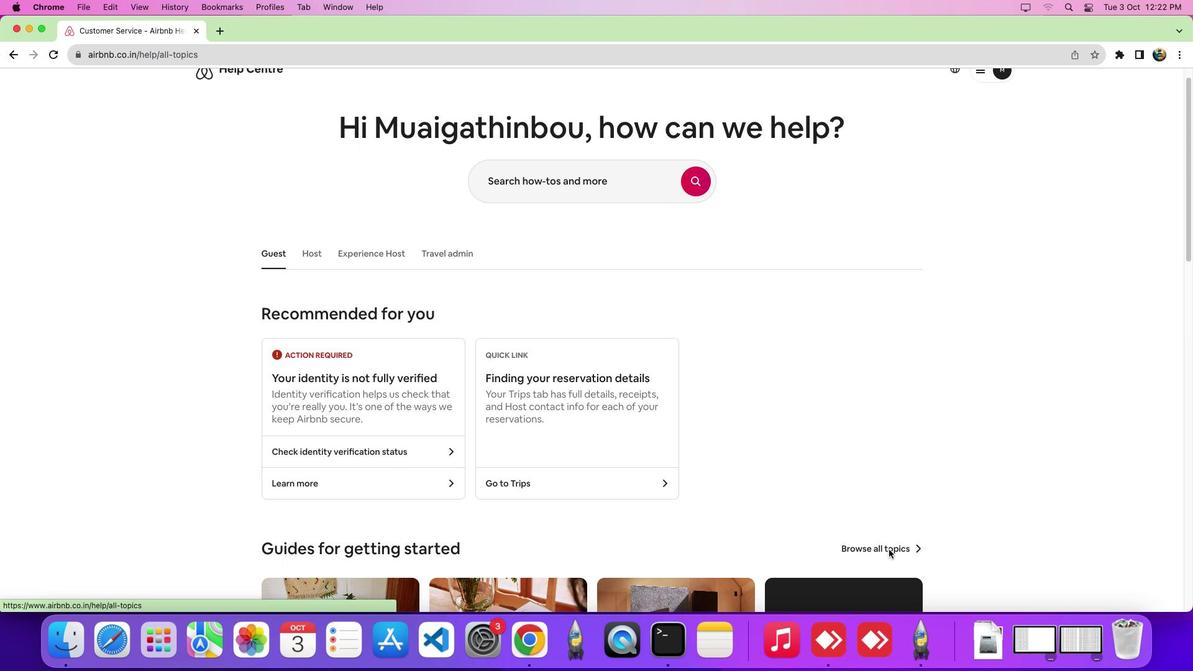 
Action: Mouse moved to (565, 374)
Screenshot: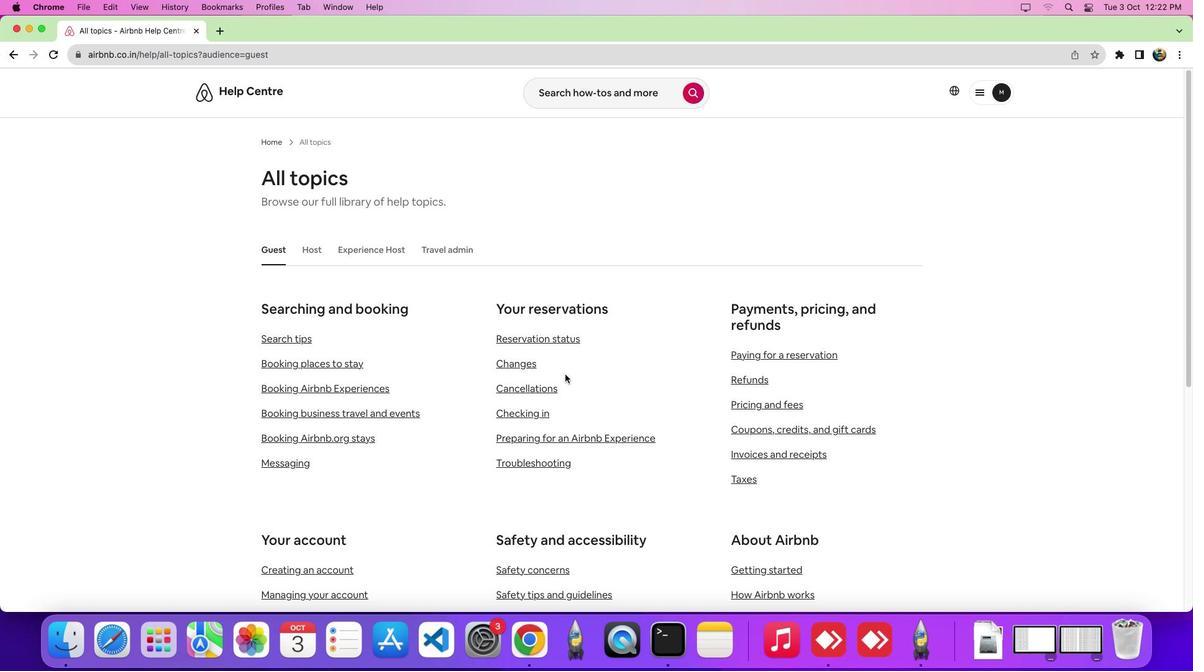 
Action: Mouse scrolled (565, 374) with delta (0, 0)
Screenshot: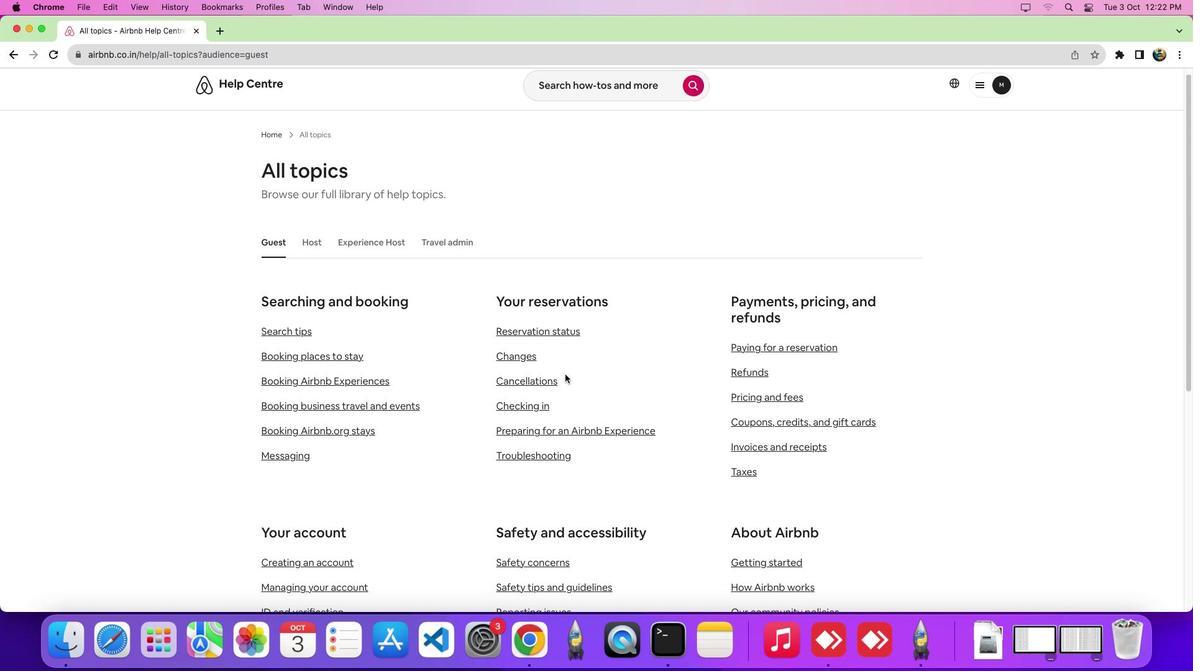 
Action: Mouse scrolled (565, 374) with delta (0, 0)
Screenshot: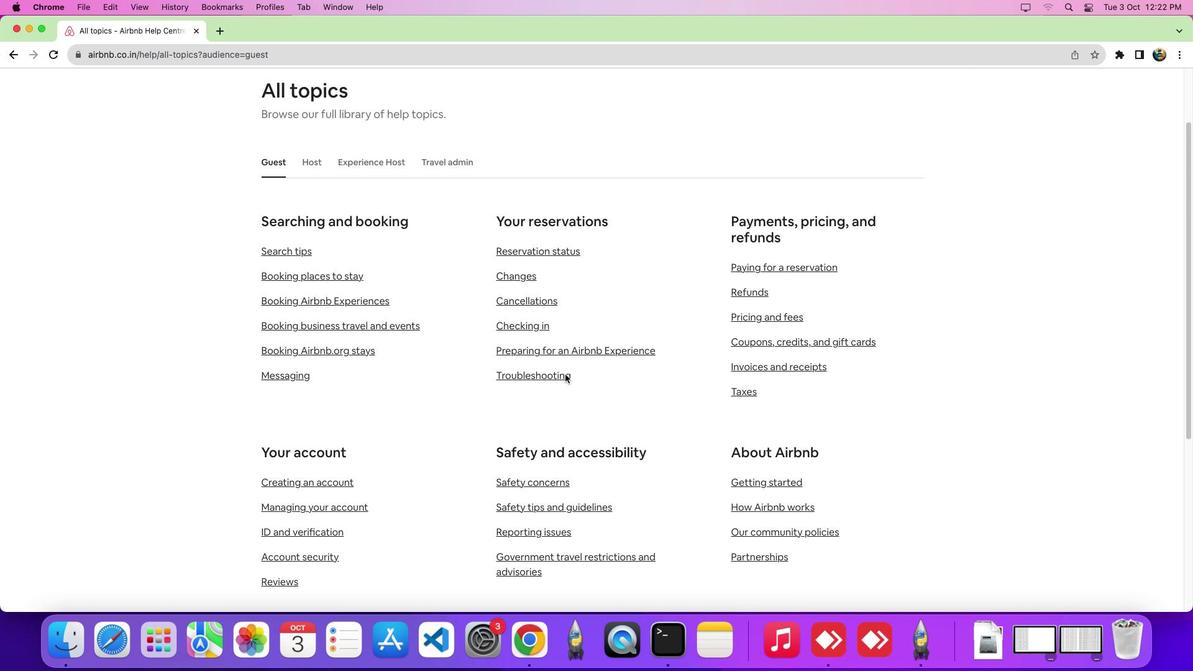 
Action: Mouse scrolled (565, 374) with delta (0, -1)
Screenshot: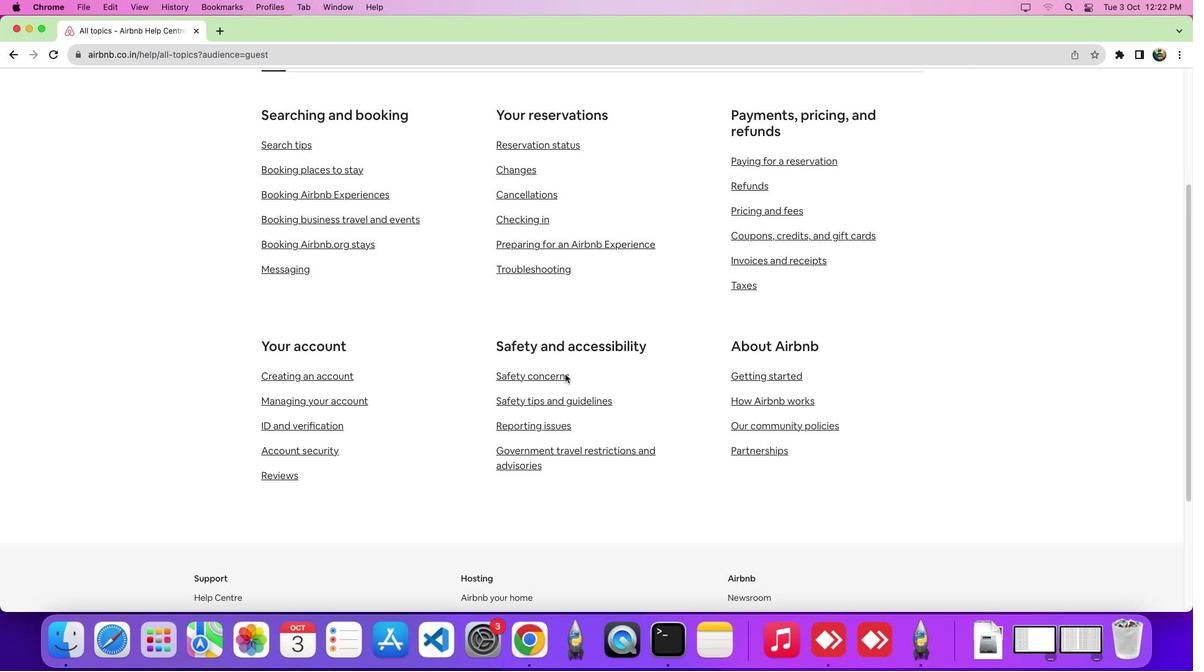 
Action: Mouse scrolled (565, 374) with delta (0, -2)
Screenshot: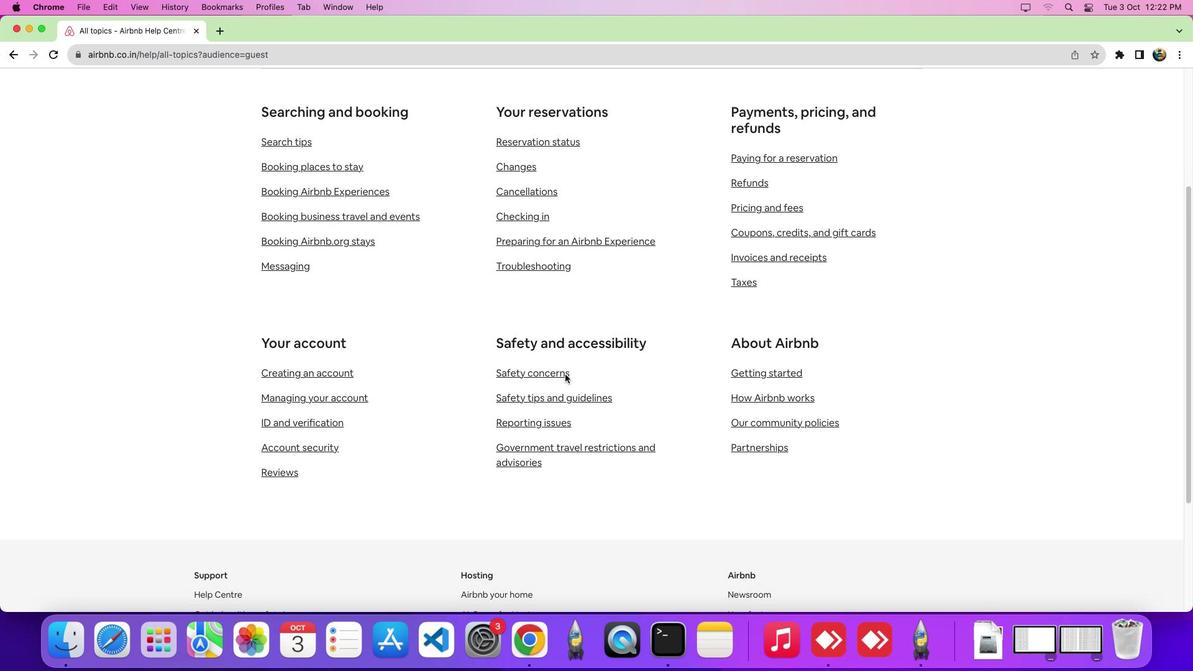 
Action: Mouse moved to (773, 375)
Screenshot: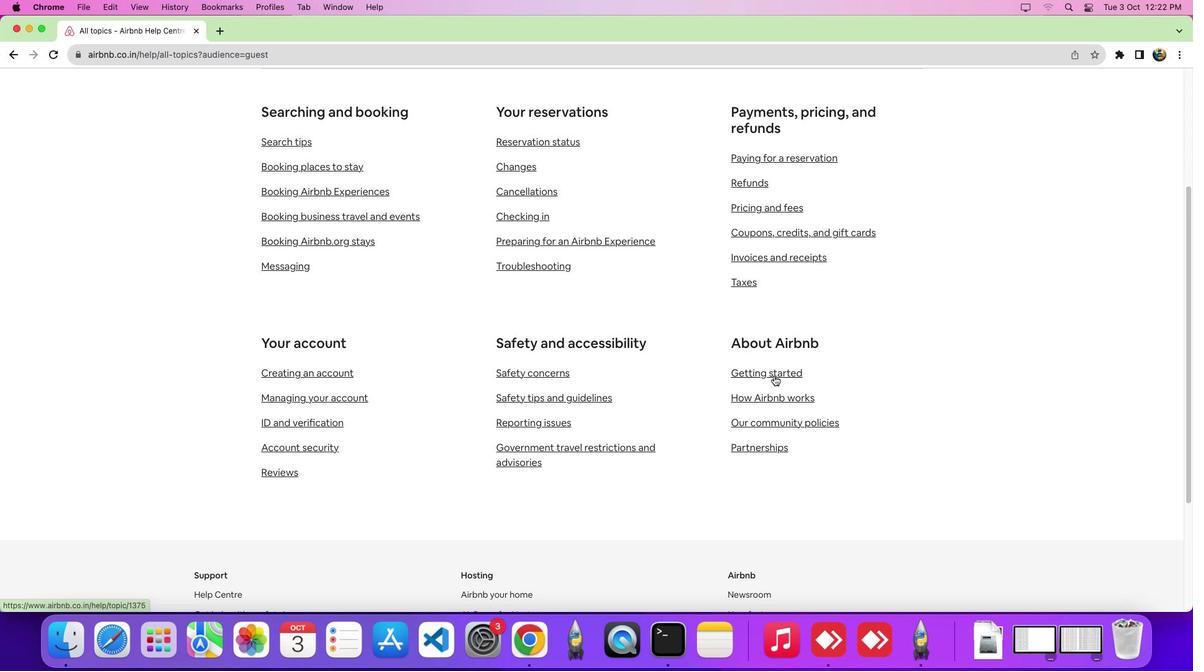 
Action: Mouse pressed left at (773, 375)
Screenshot: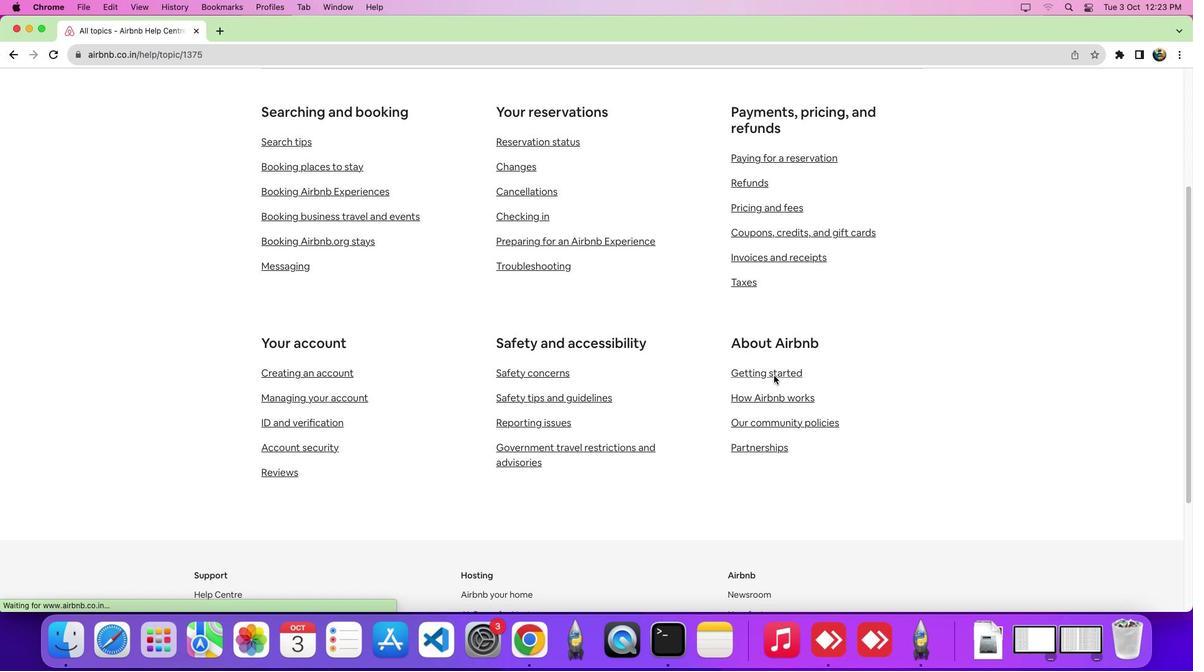 
Action: Mouse moved to (632, 374)
Screenshot: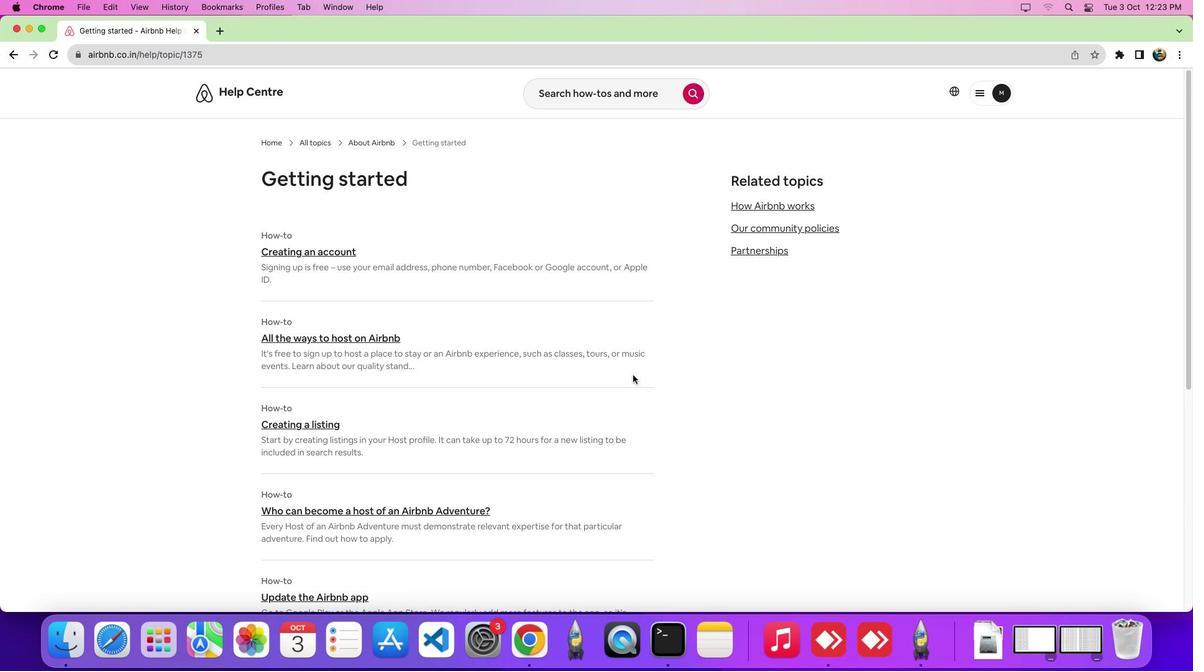 
Action: Mouse scrolled (632, 374) with delta (0, 0)
Screenshot: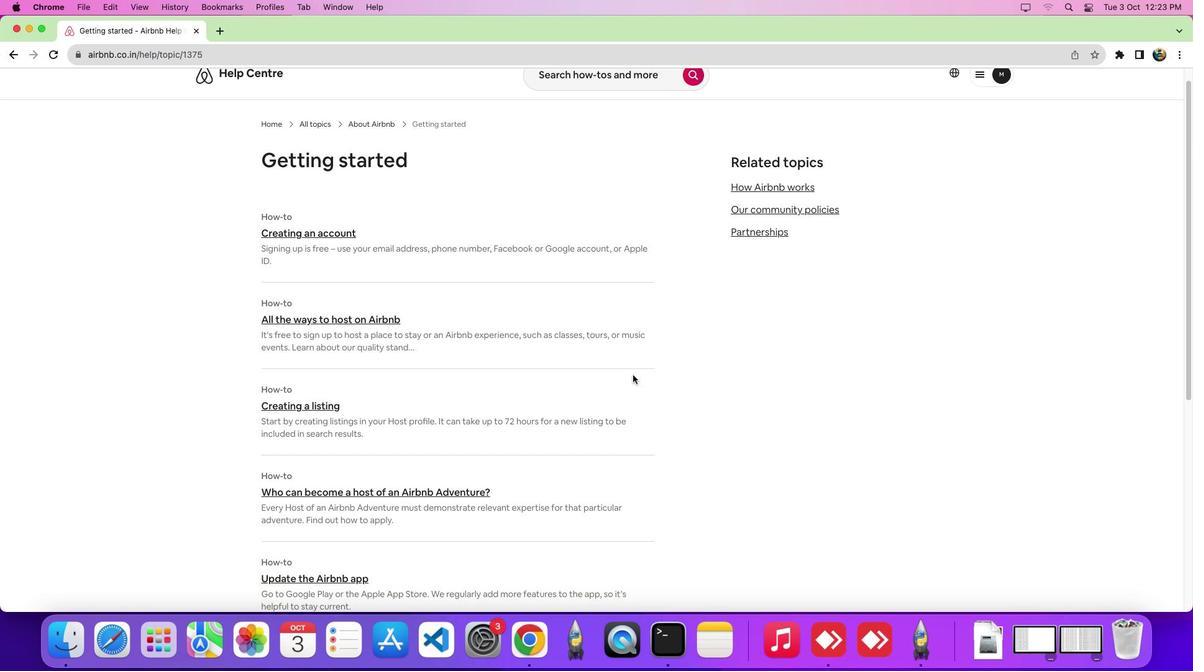 
Action: Mouse scrolled (632, 374) with delta (0, 0)
Screenshot: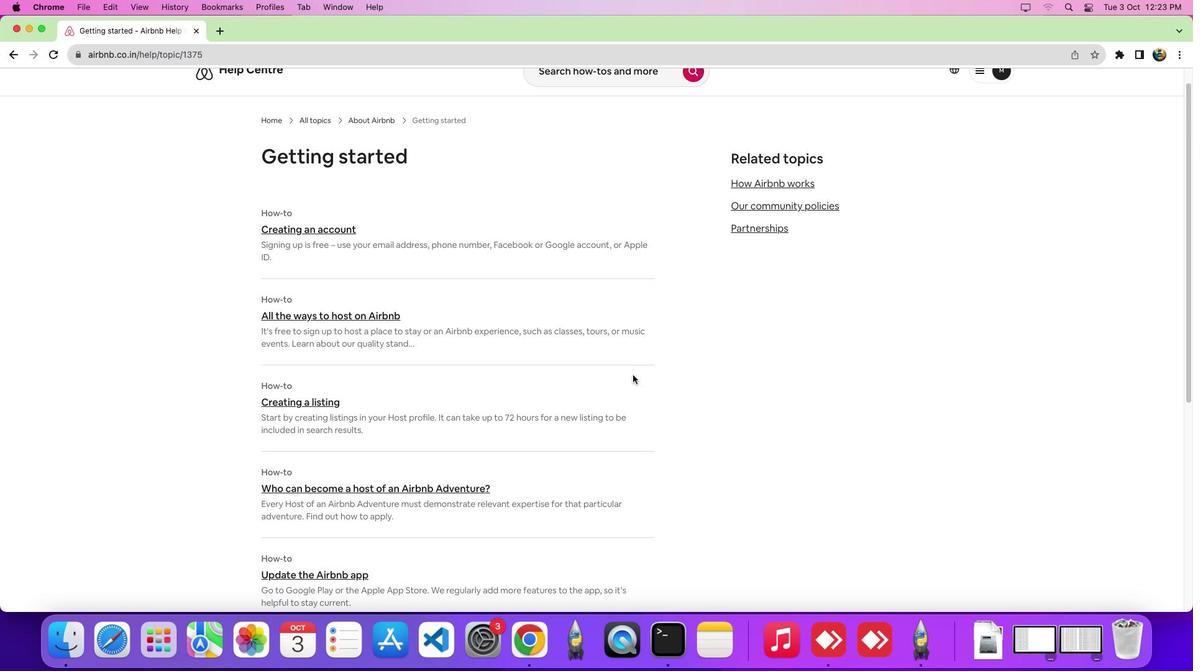 
Action: Mouse scrolled (632, 374) with delta (0, 0)
Screenshot: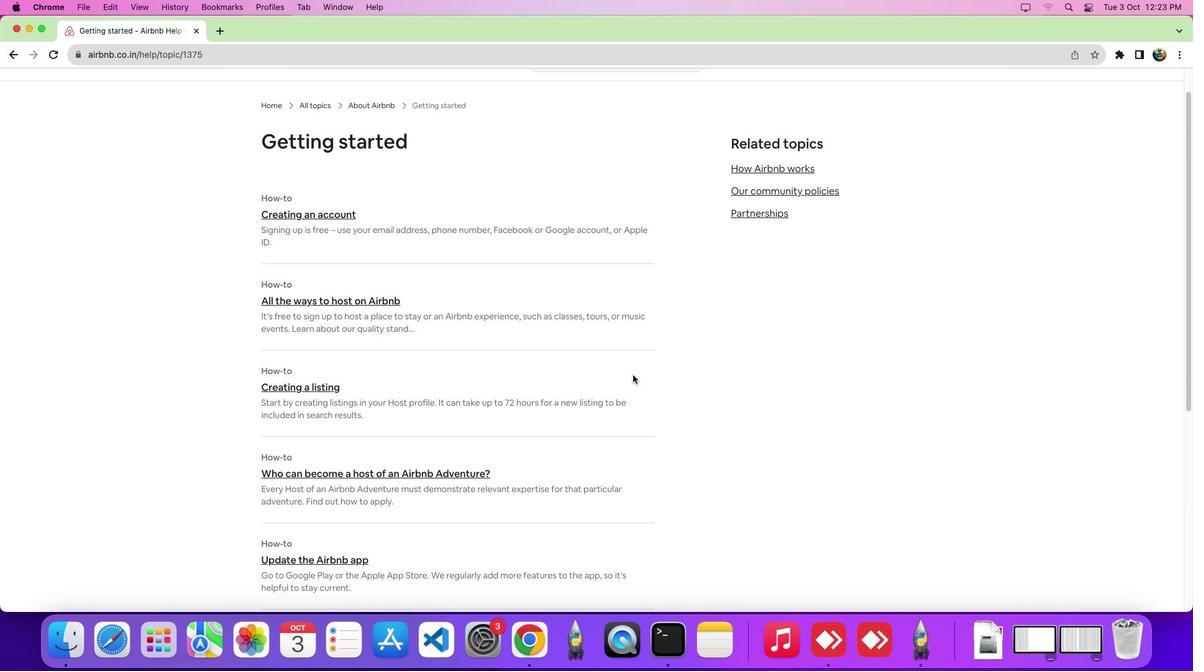 
Action: Mouse scrolled (632, 374) with delta (0, 0)
Screenshot: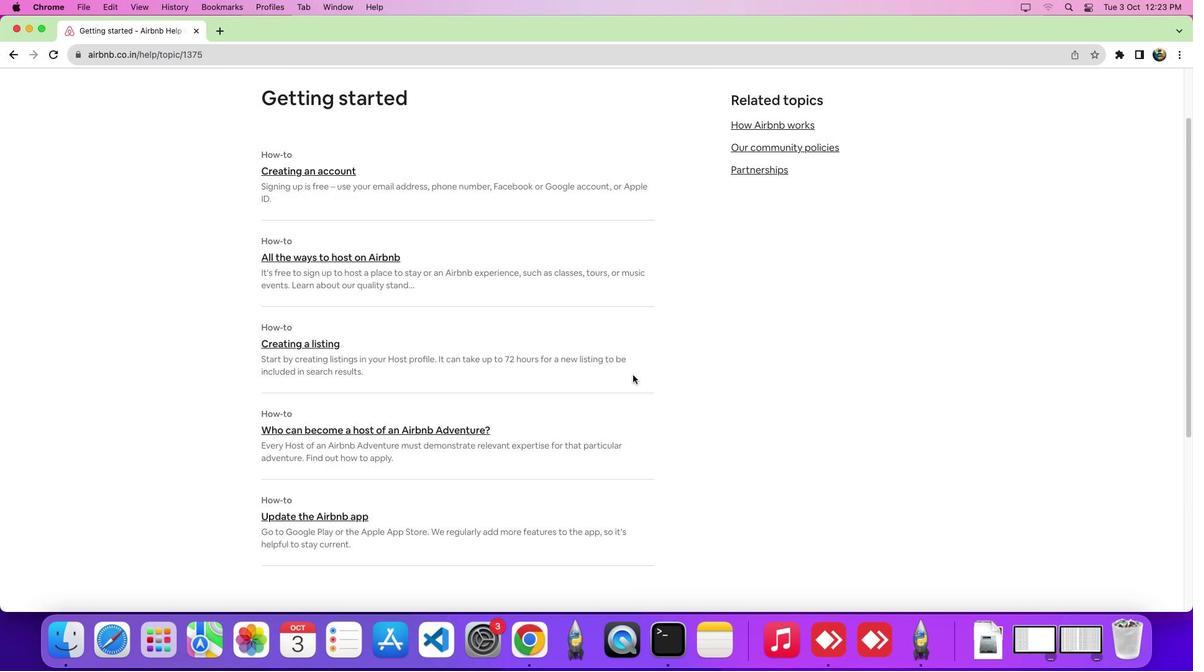 
Action: Mouse scrolled (632, 374) with delta (0, -1)
Screenshot: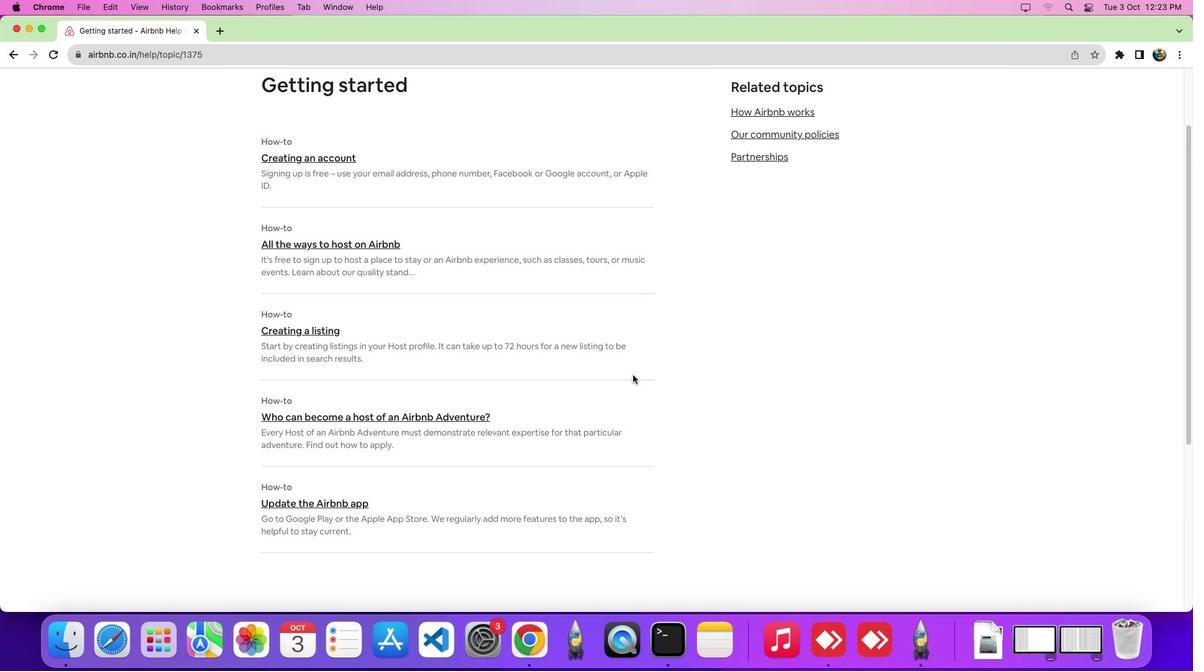 
Action: Mouse scrolled (632, 374) with delta (0, 0)
Screenshot: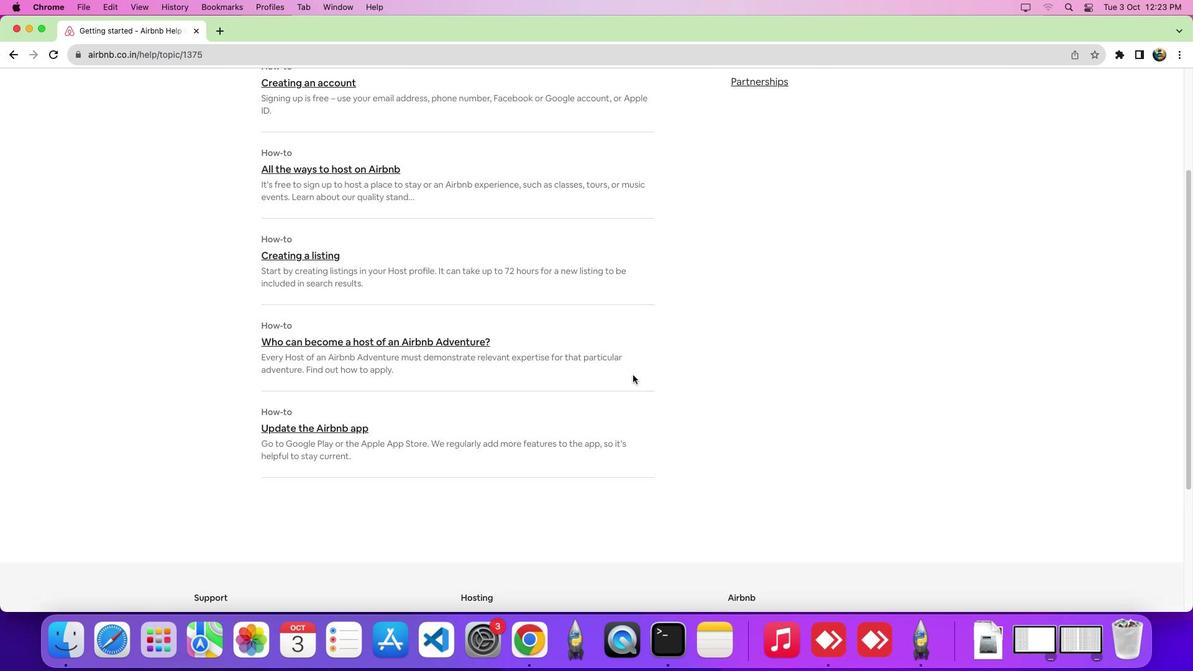 
Action: Mouse scrolled (632, 374) with delta (0, 0)
Screenshot: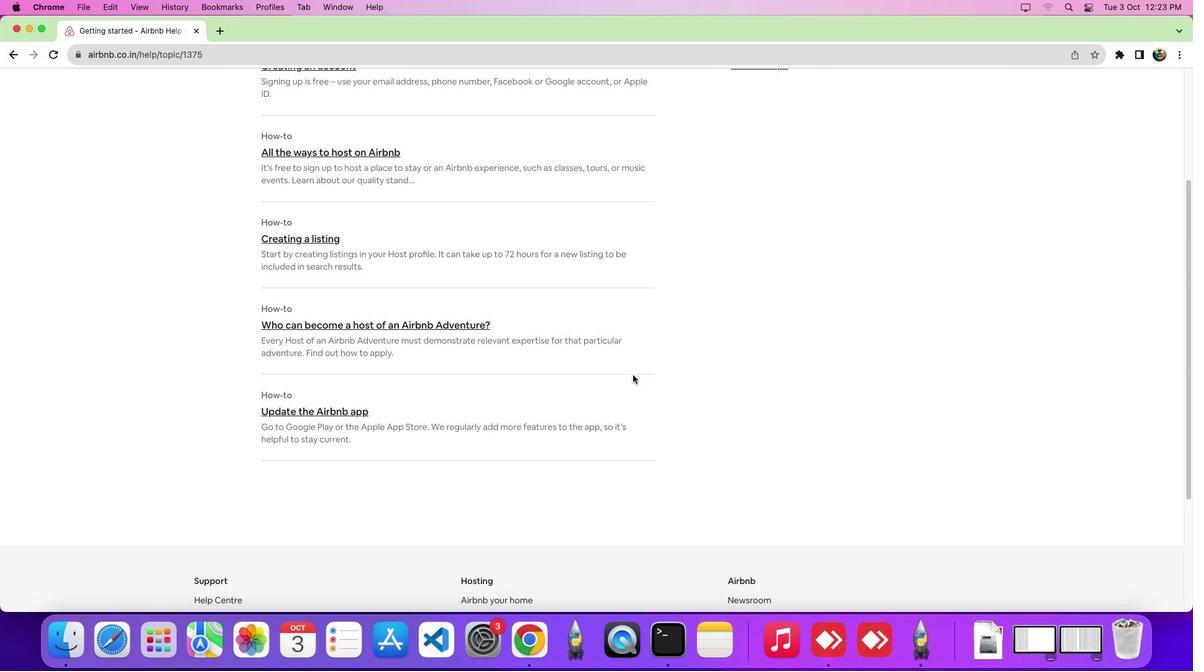 
Action: Mouse scrolled (632, 374) with delta (0, -1)
Screenshot: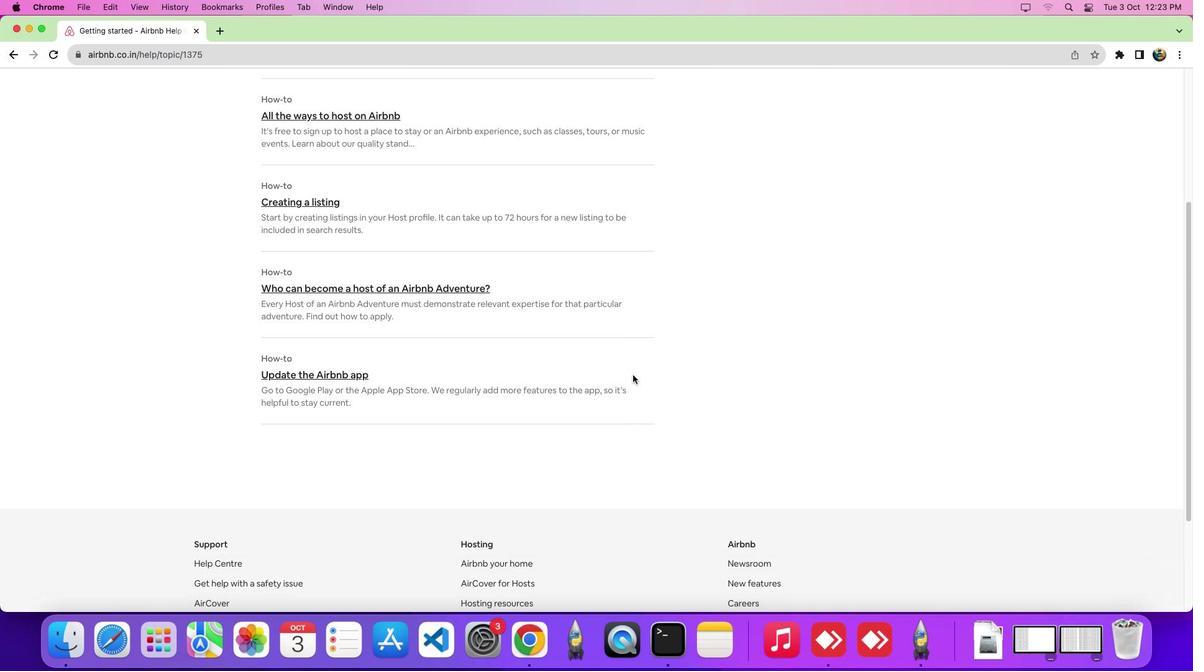 
